 Task: Open Card Card0000000212 in Board Board0000000053 in Workspace WS0000000018 in Trello. Add Member prateek.ku2001@gmail.com to Card Card0000000212 in Board Board0000000053 in Workspace WS0000000018 in Trello. Add Red Label titled Label0000000212 to Card Card0000000212 in Board Board0000000053 in Workspace WS0000000018 in Trello. Add Checklist CL0000000212 to Card Card0000000212 in Board Board0000000053 in Workspace WS0000000018 in Trello. Add Dates with Start Date as Nov 01 2023 and Due Date as Nov 30 2023 to Card Card0000000212 in Board Board0000000053 in Workspace WS0000000018 in Trello
Action: Mouse moved to (343, 591)
Screenshot: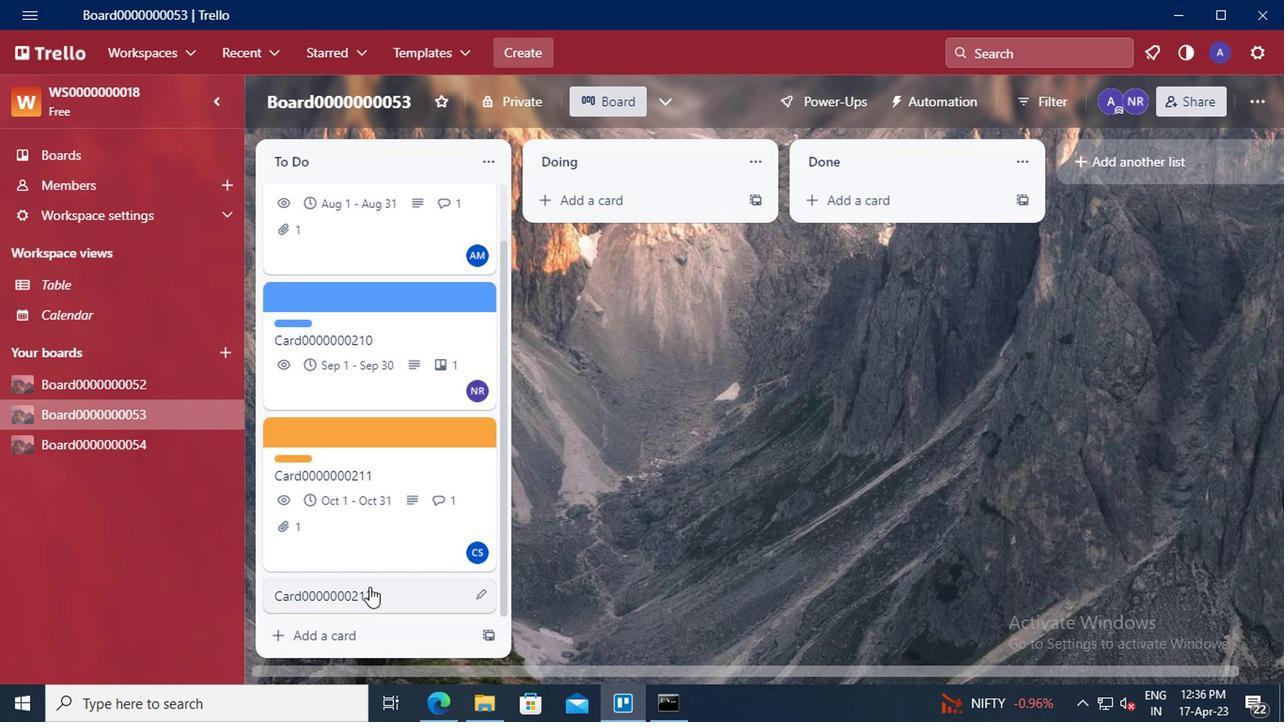 
Action: Mouse pressed left at (343, 591)
Screenshot: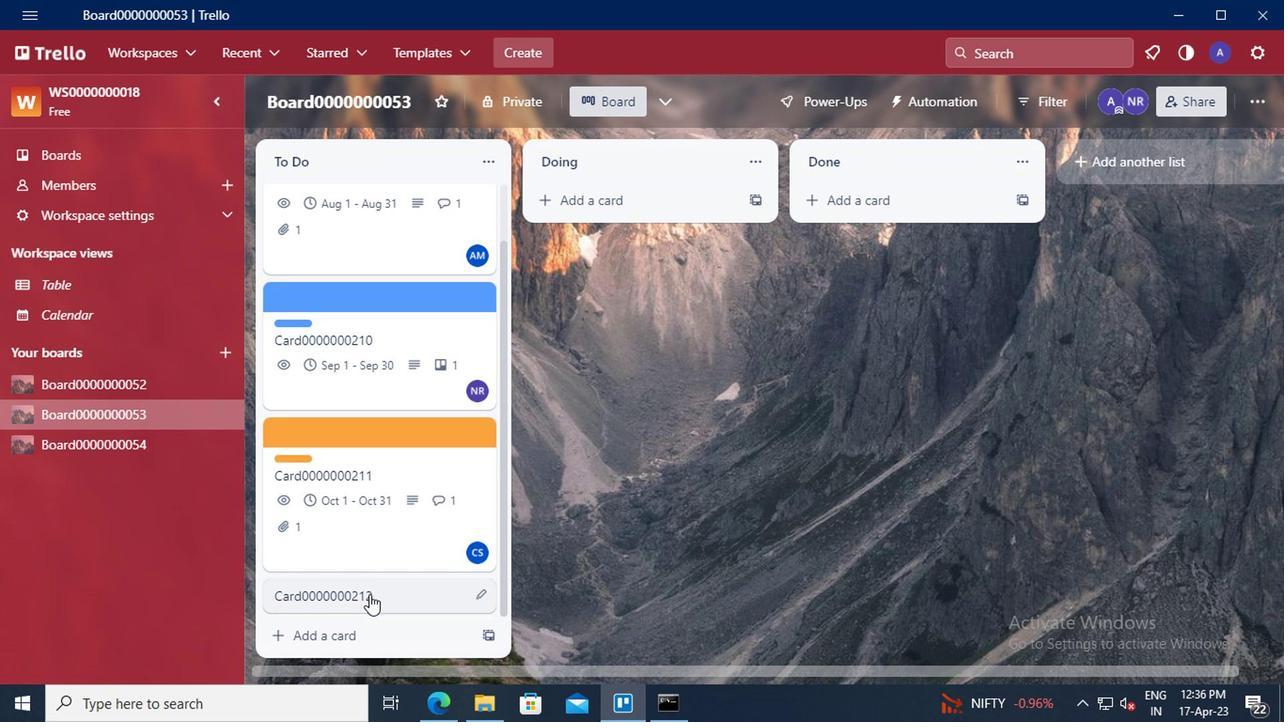 
Action: Mouse moved to (879, 238)
Screenshot: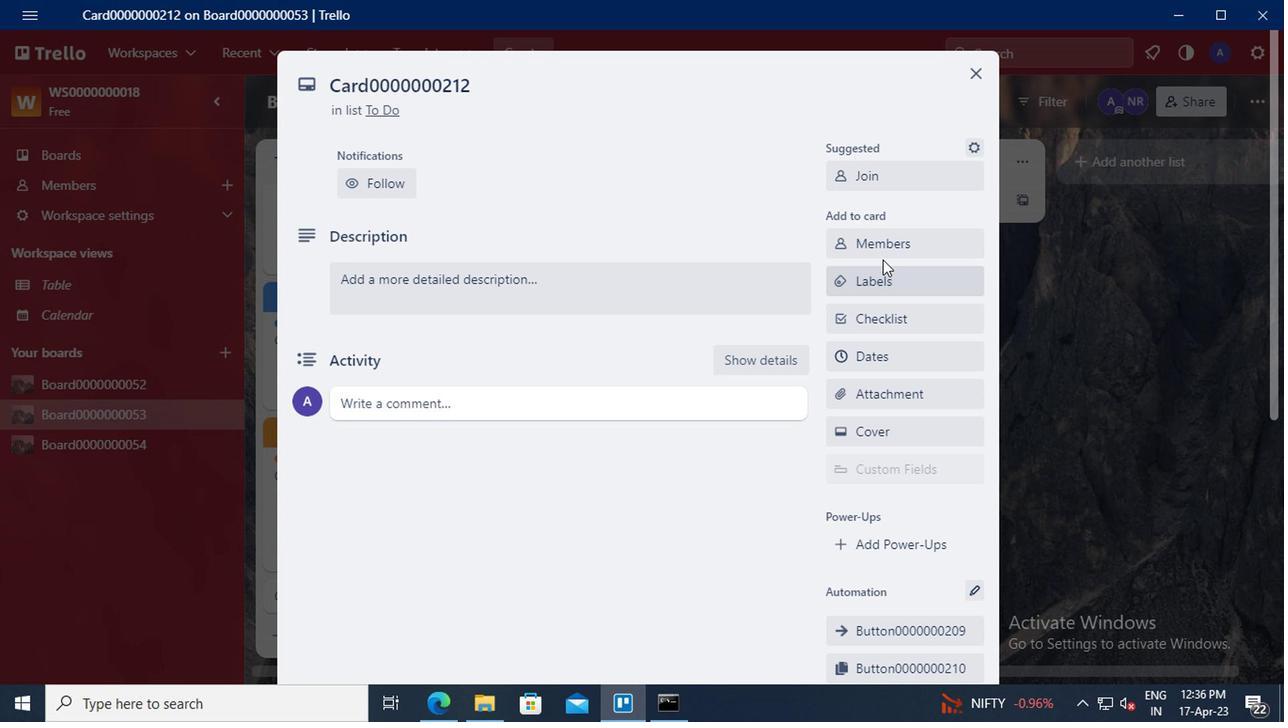 
Action: Mouse pressed left at (879, 238)
Screenshot: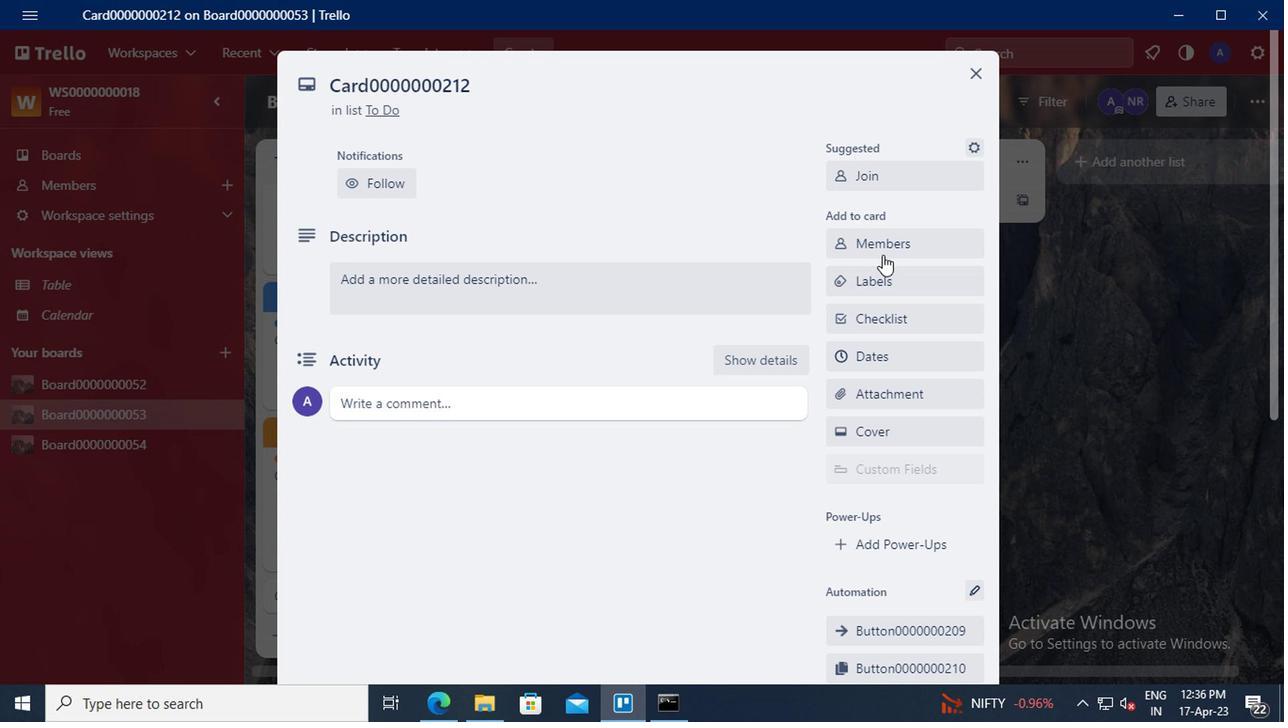 
Action: Mouse moved to (900, 327)
Screenshot: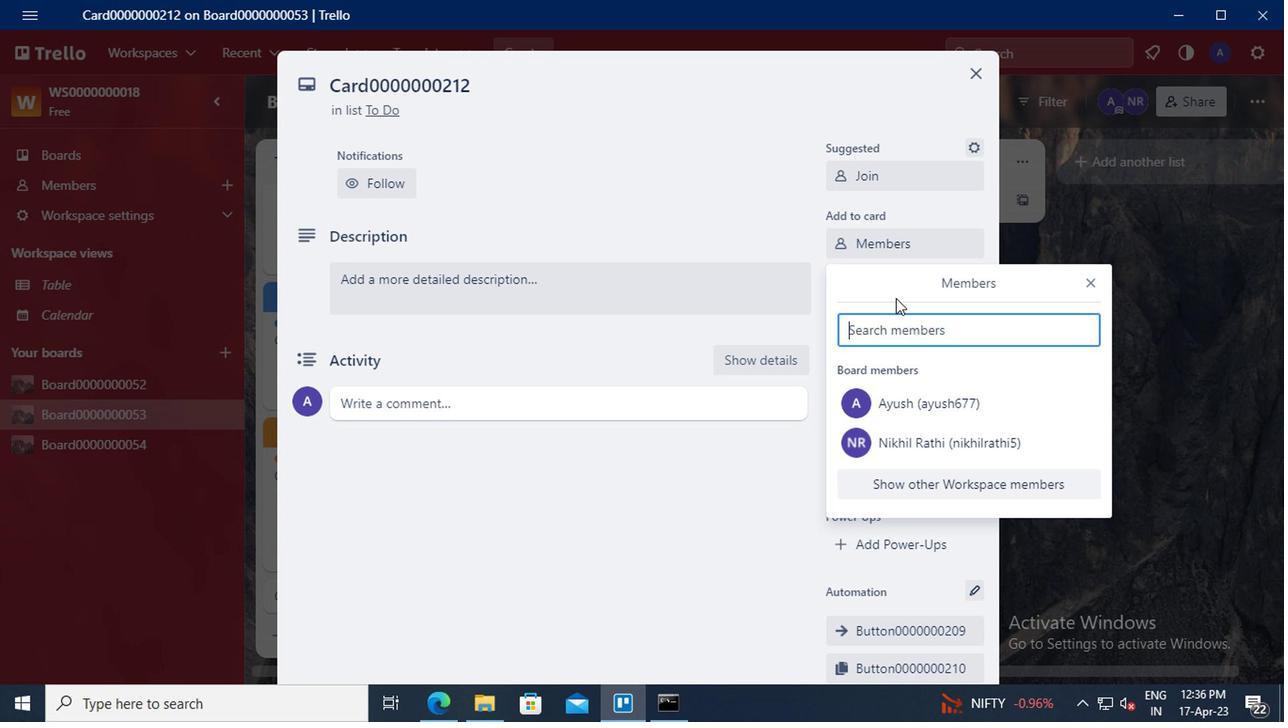 
Action: Mouse pressed left at (900, 327)
Screenshot: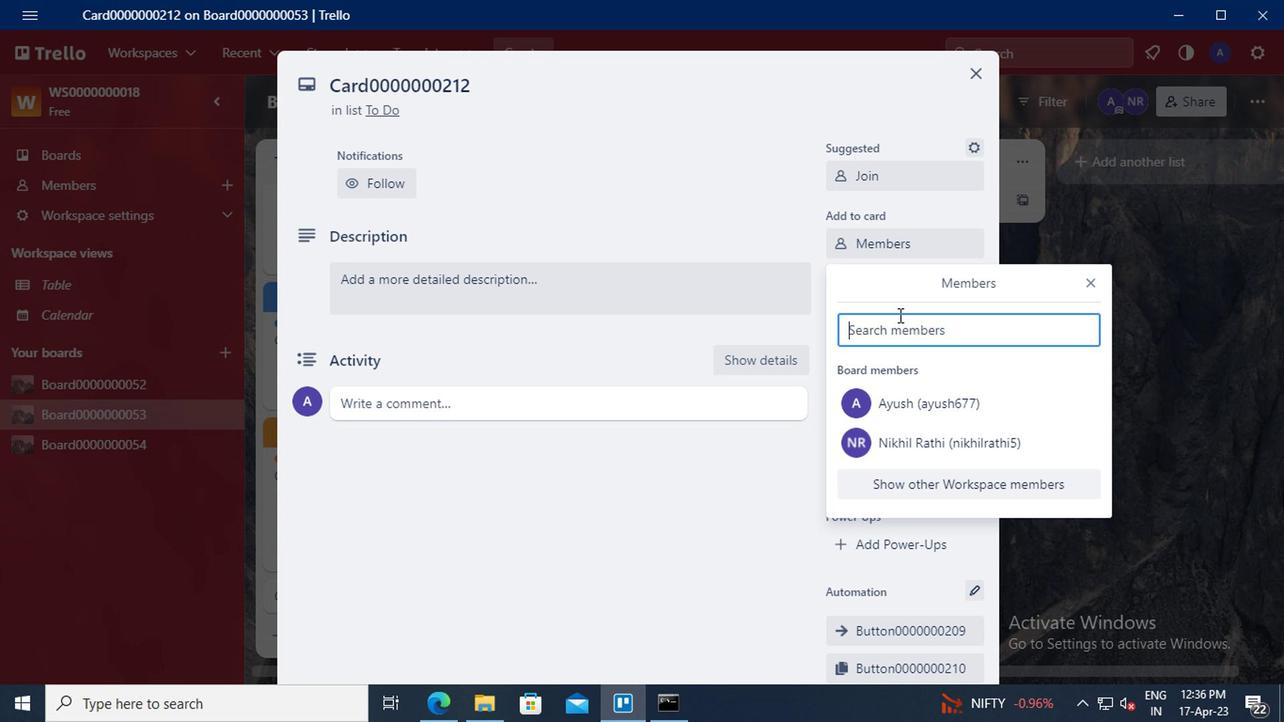 
Action: Key pressed prateek.ku2001<Key.shift>@GMAIL.COM
Screenshot: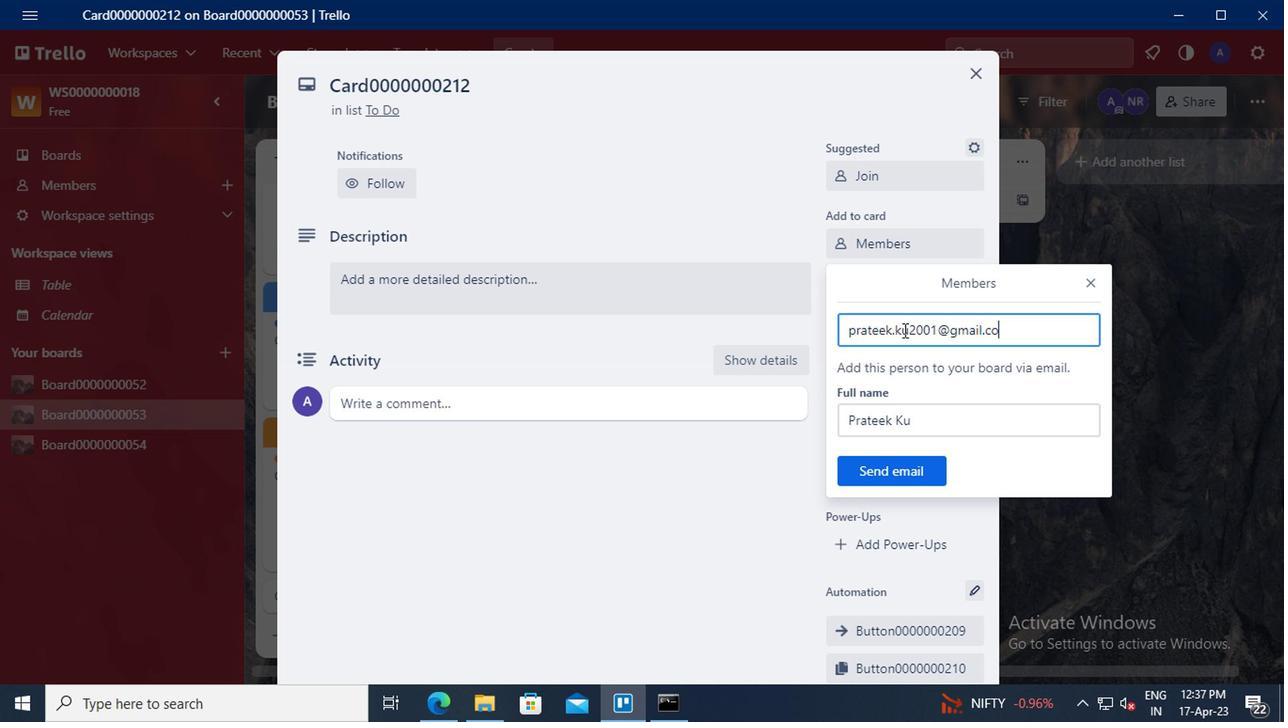 
Action: Mouse moved to (912, 463)
Screenshot: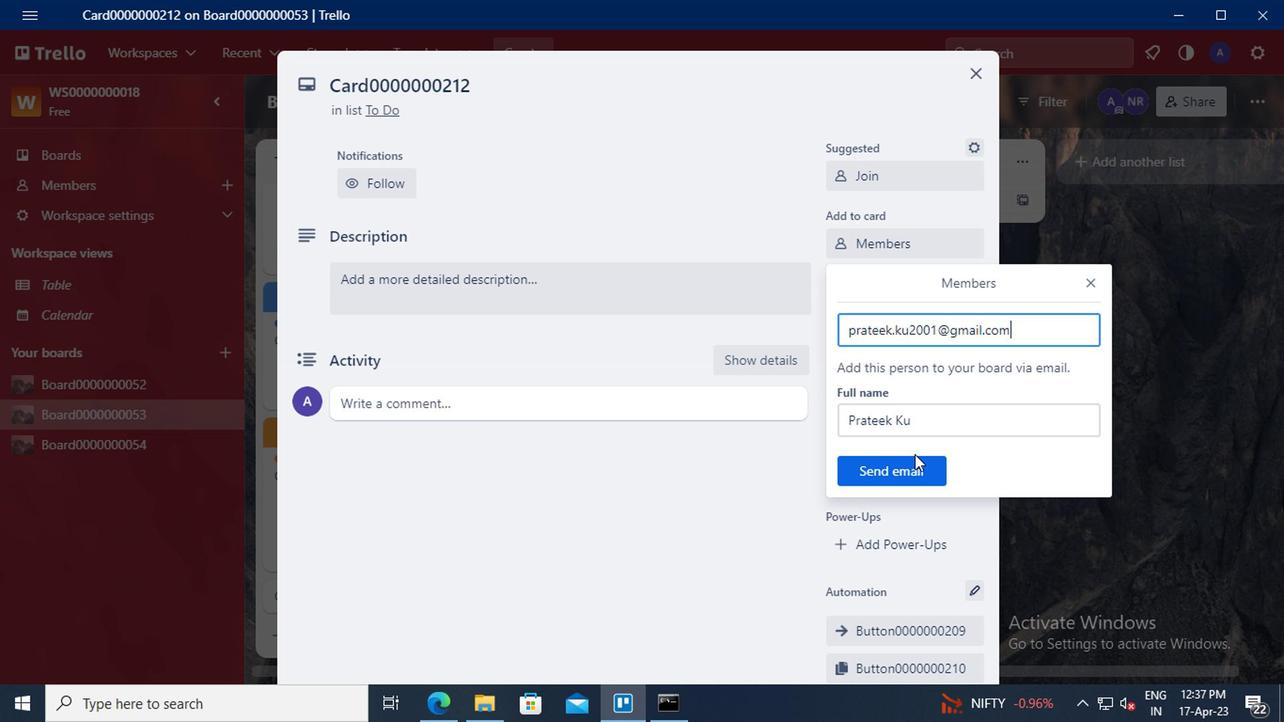 
Action: Mouse pressed left at (912, 463)
Screenshot: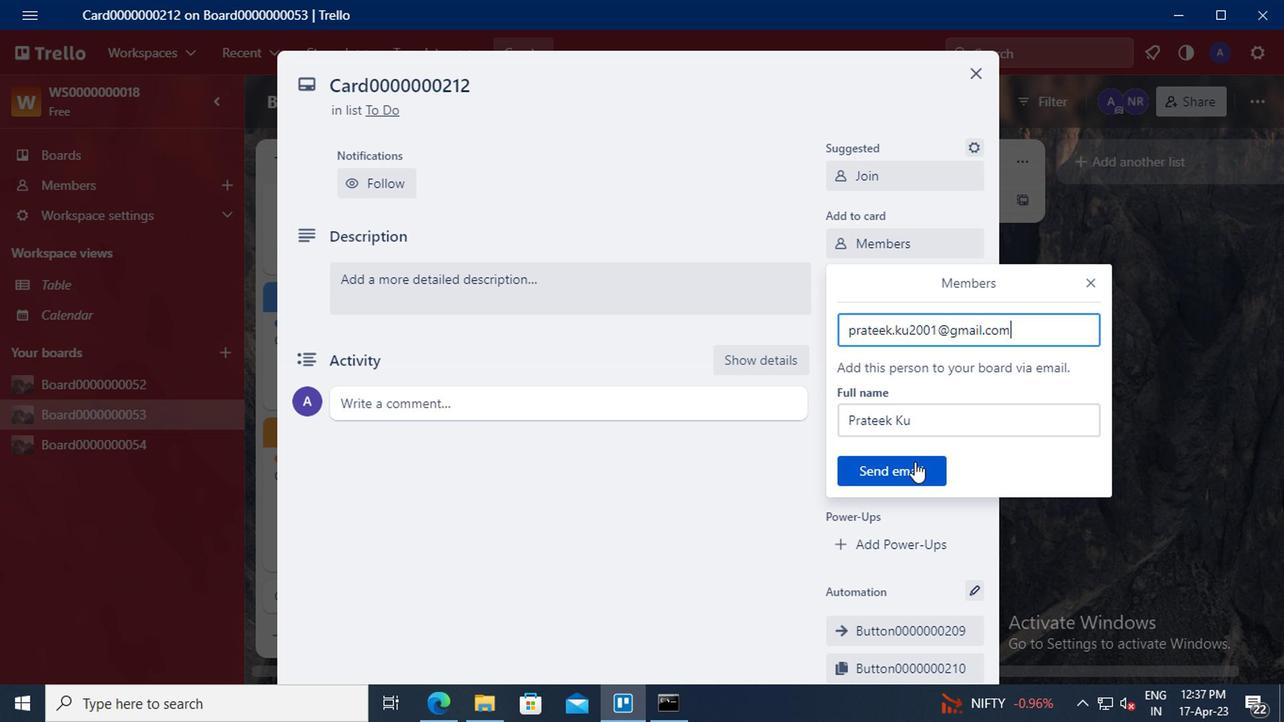 
Action: Mouse moved to (904, 282)
Screenshot: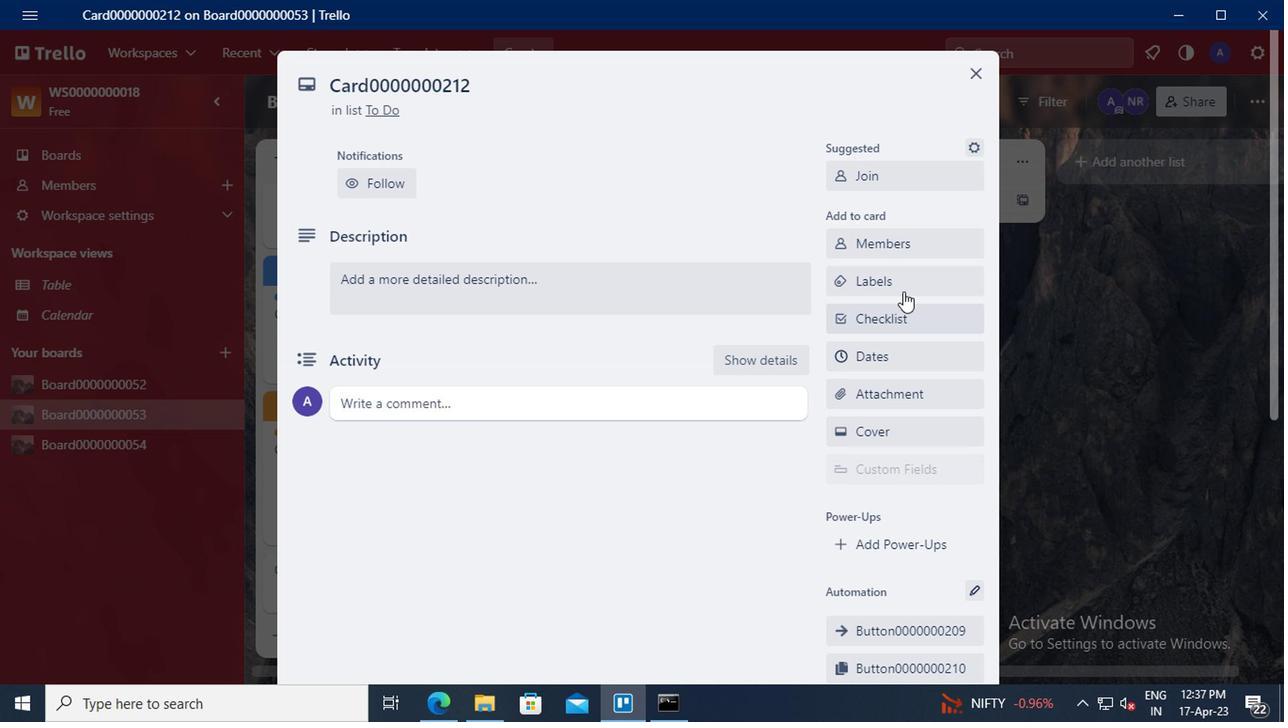 
Action: Mouse pressed left at (904, 282)
Screenshot: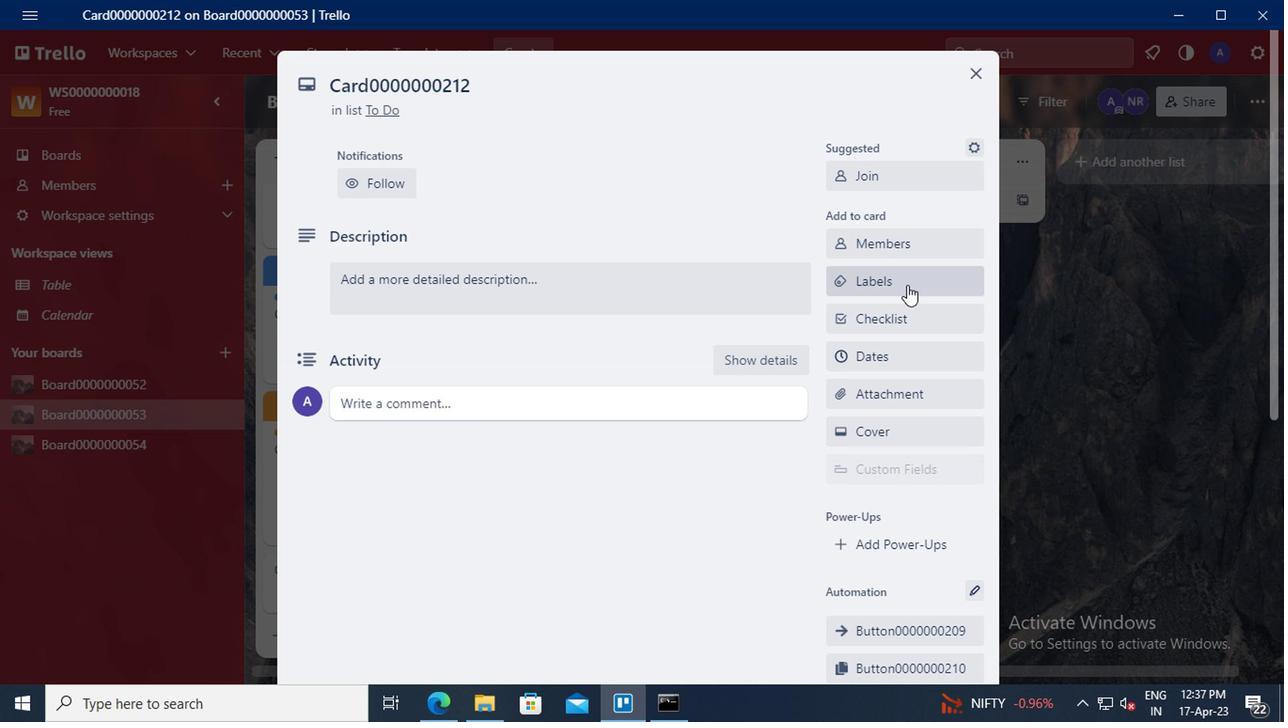 
Action: Mouse moved to (951, 525)
Screenshot: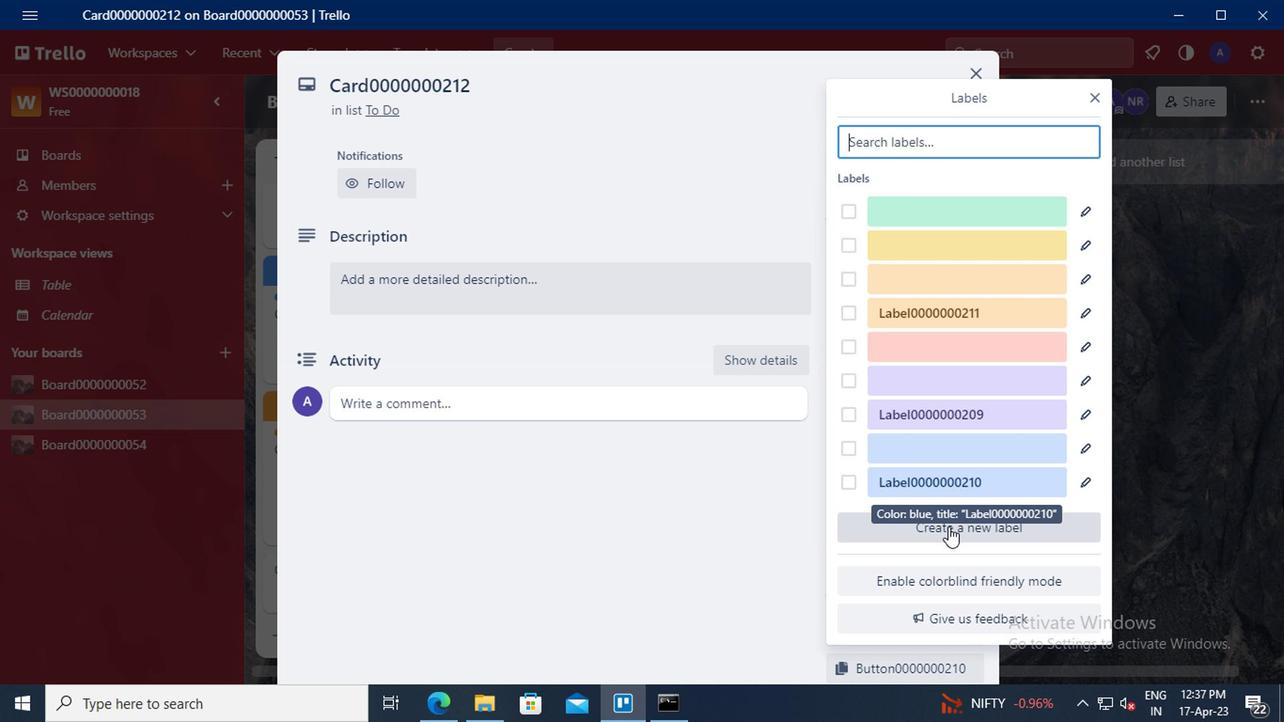 
Action: Mouse pressed left at (951, 525)
Screenshot: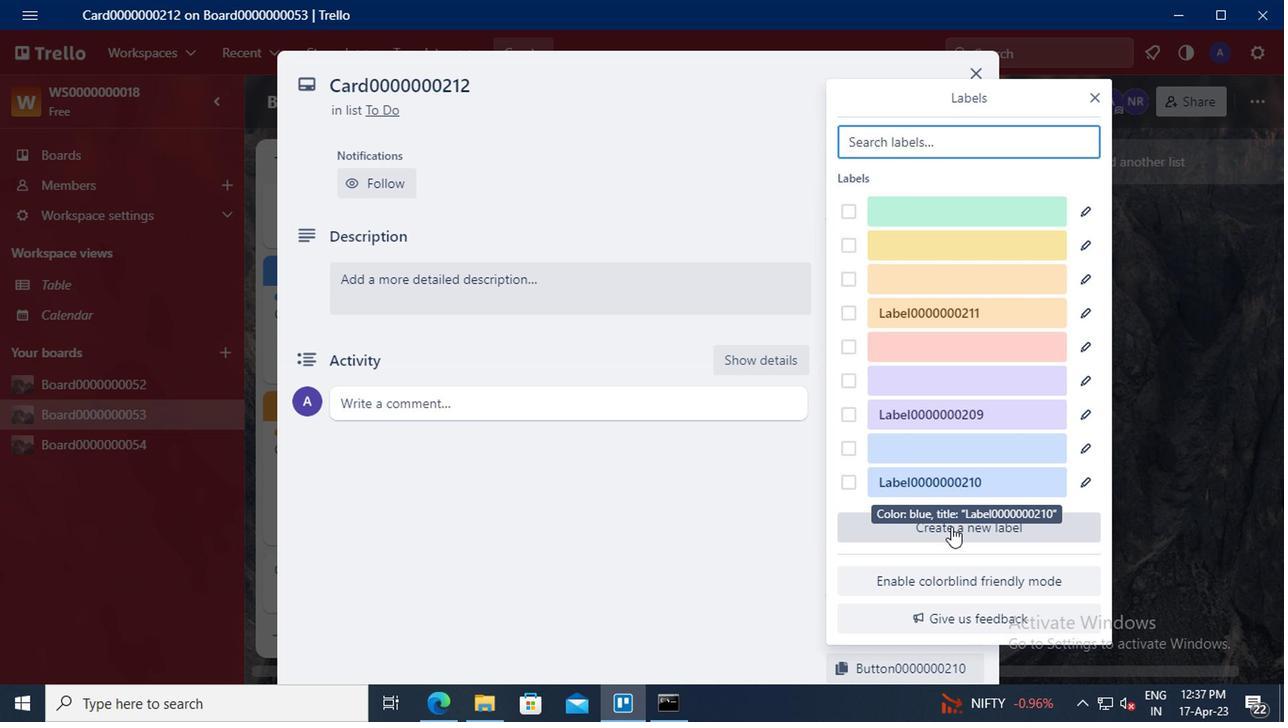 
Action: Mouse moved to (885, 272)
Screenshot: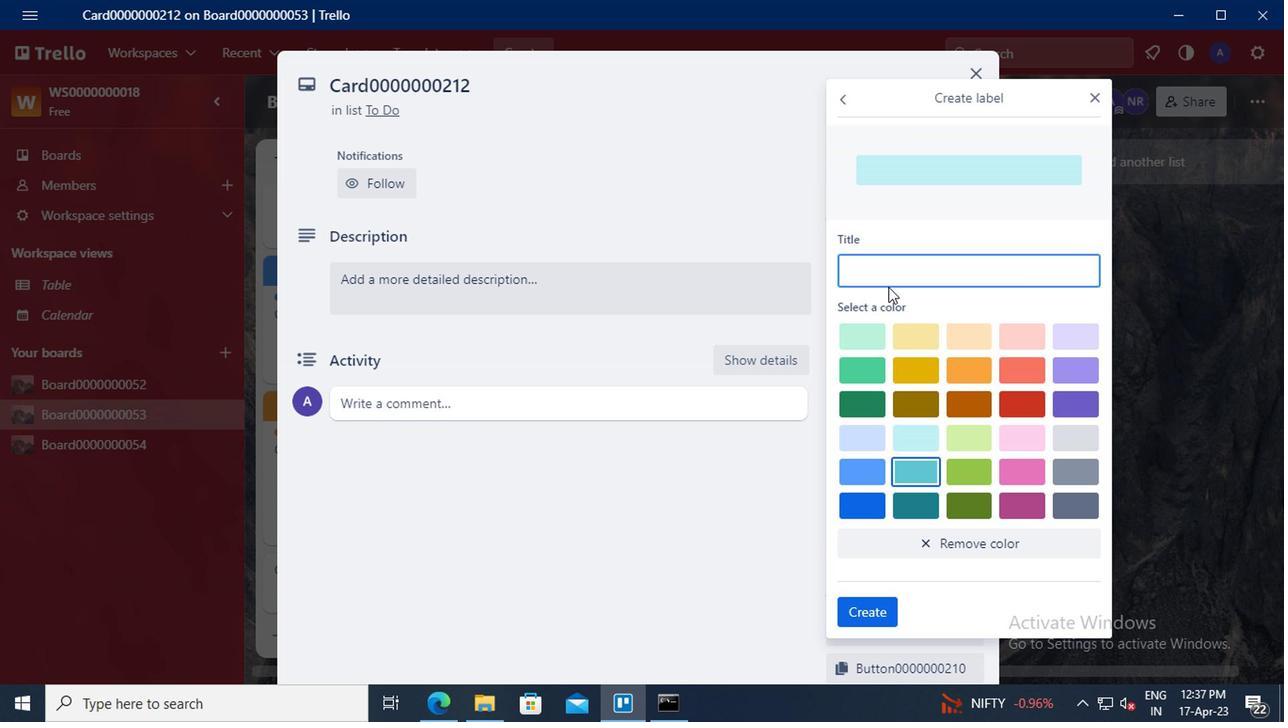 
Action: Mouse pressed left at (885, 272)
Screenshot: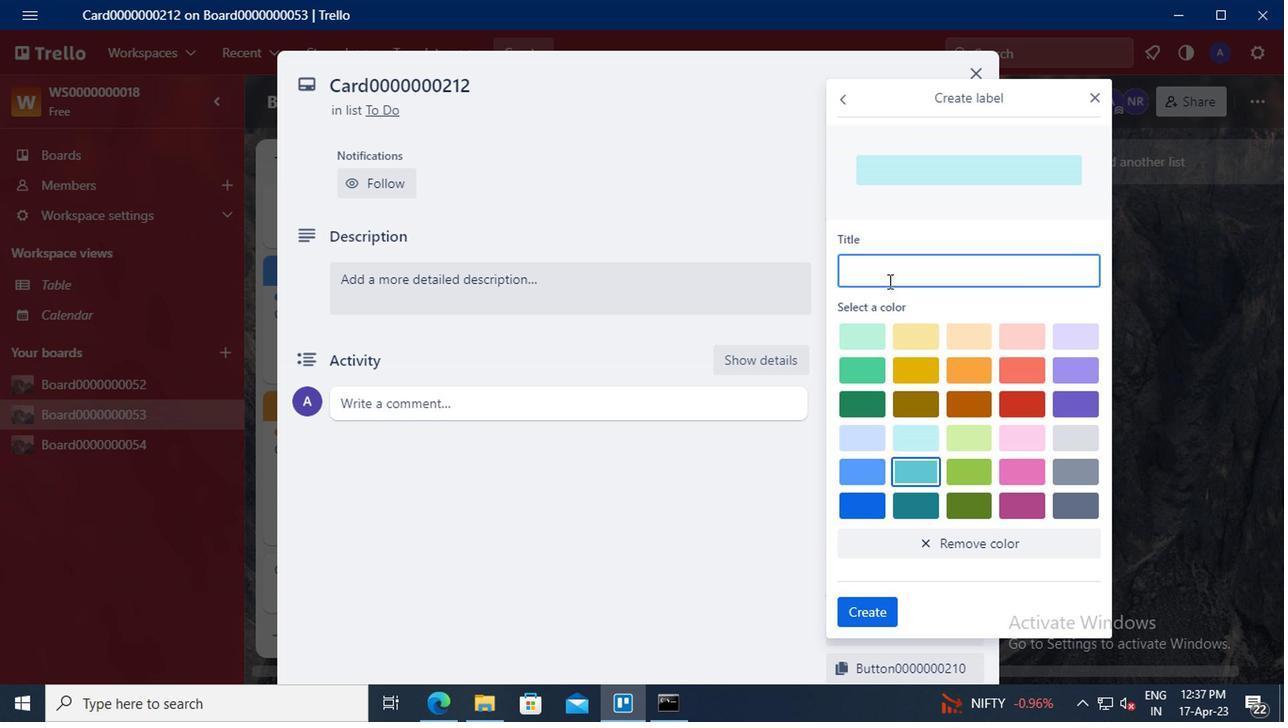 
Action: Key pressed <Key.shift>LABEL0000000212
Screenshot: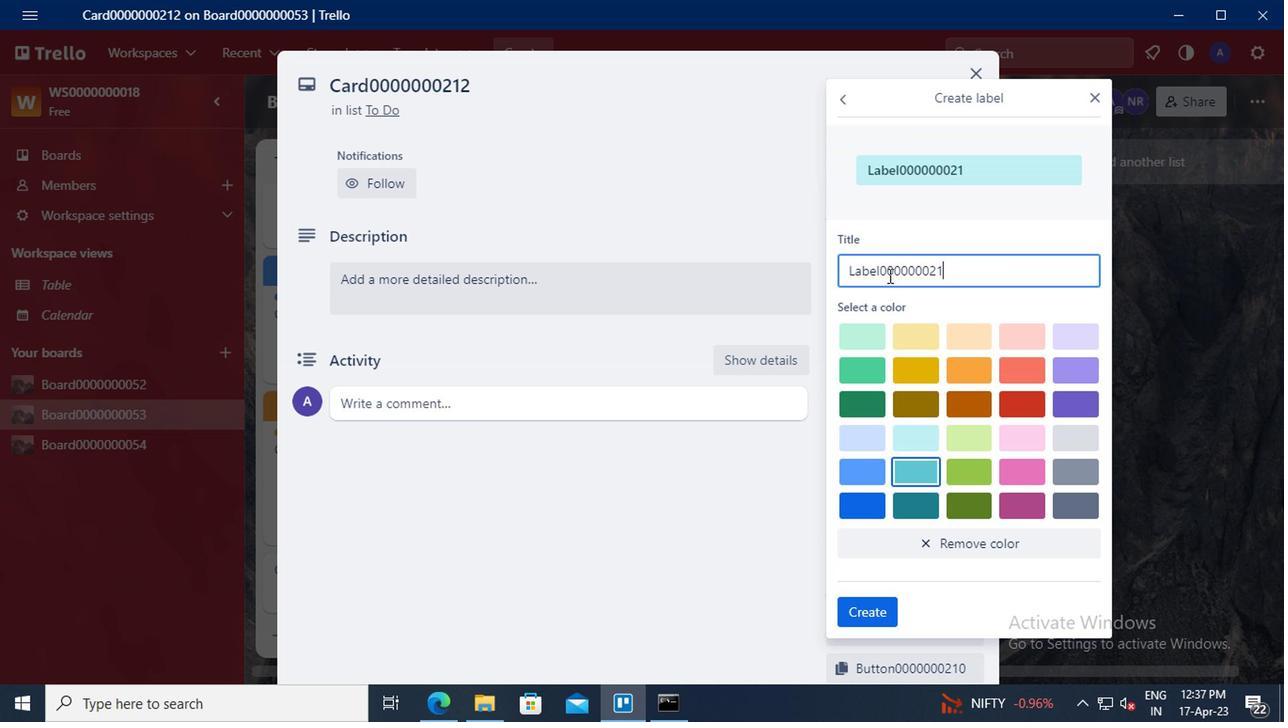 
Action: Mouse moved to (1011, 368)
Screenshot: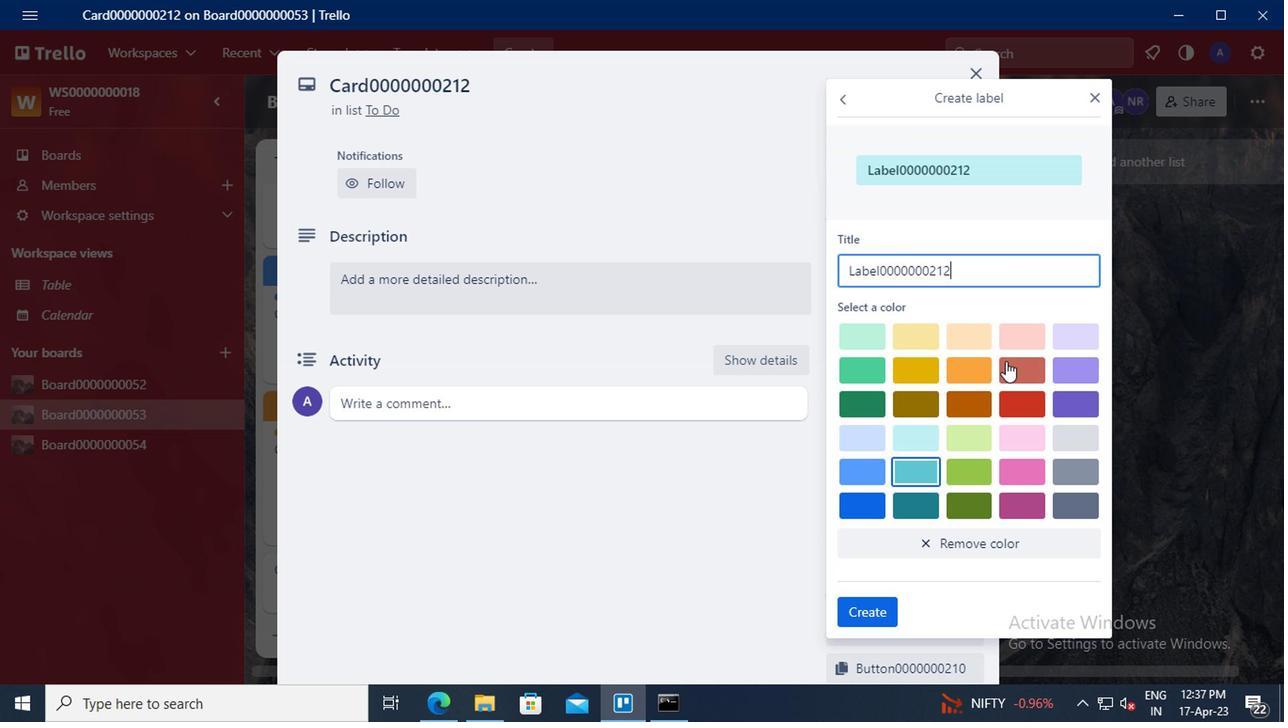 
Action: Mouse pressed left at (1011, 368)
Screenshot: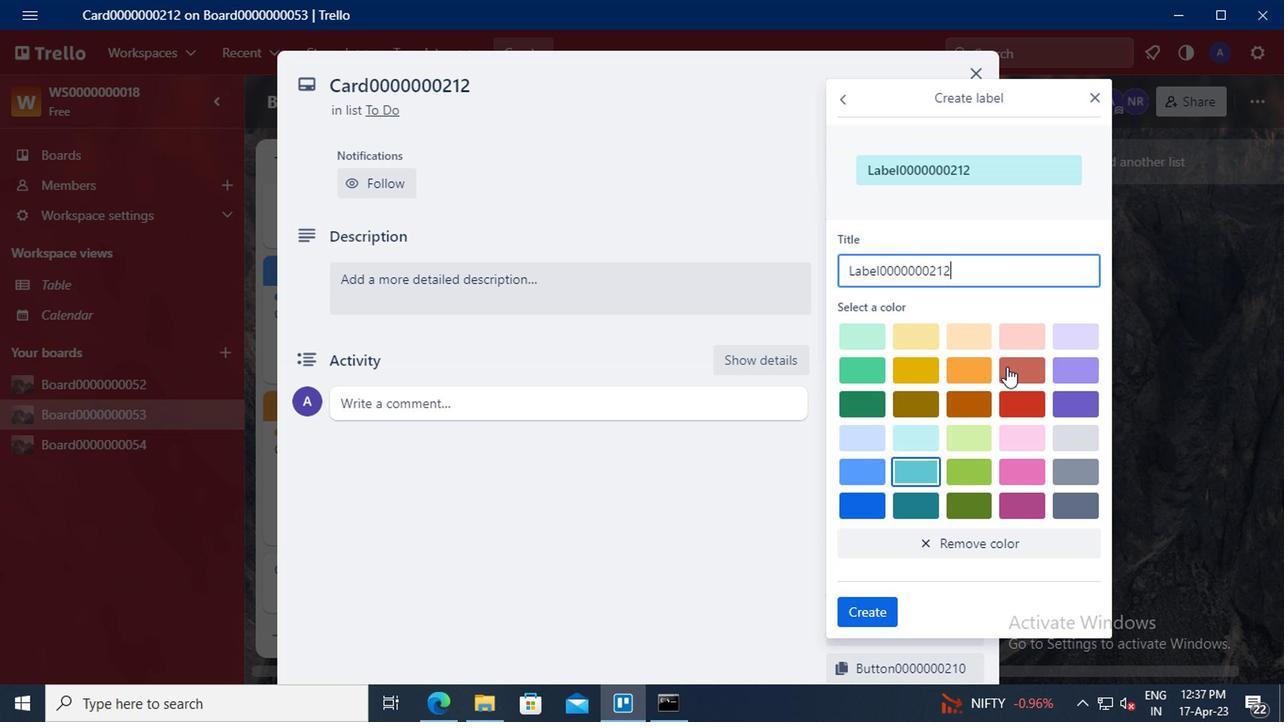
Action: Mouse moved to (874, 604)
Screenshot: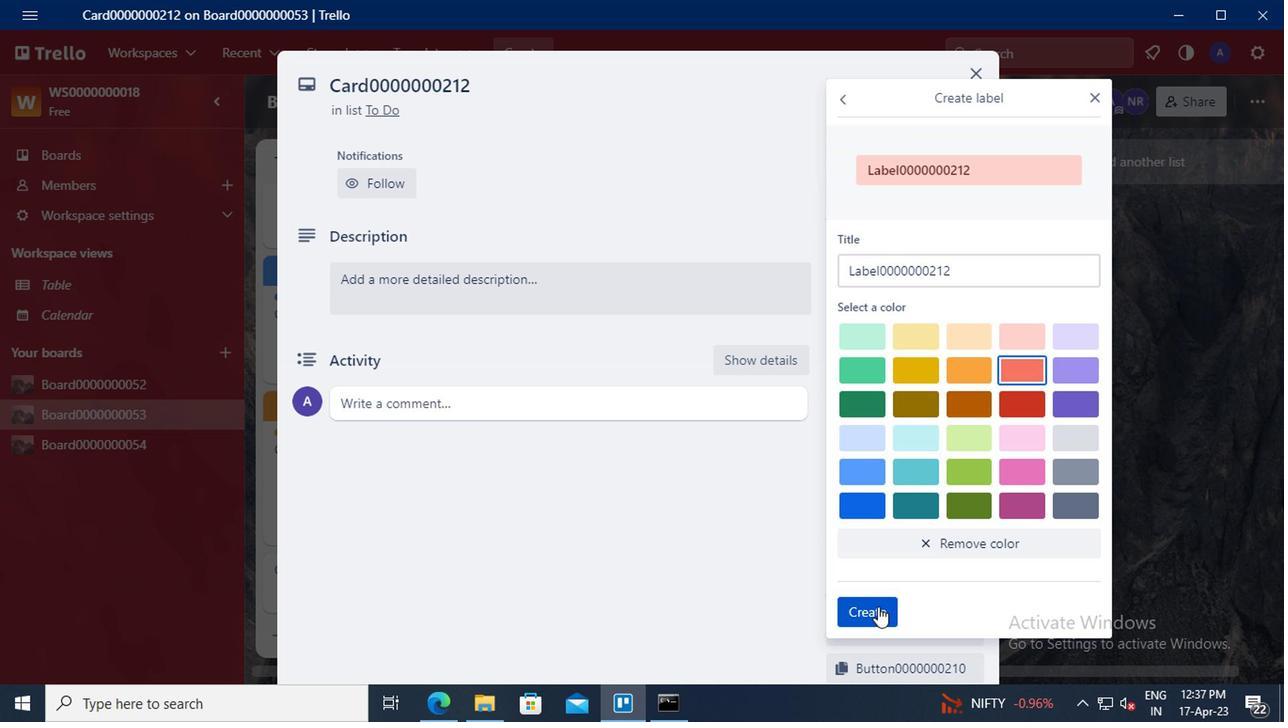 
Action: Mouse pressed left at (874, 604)
Screenshot: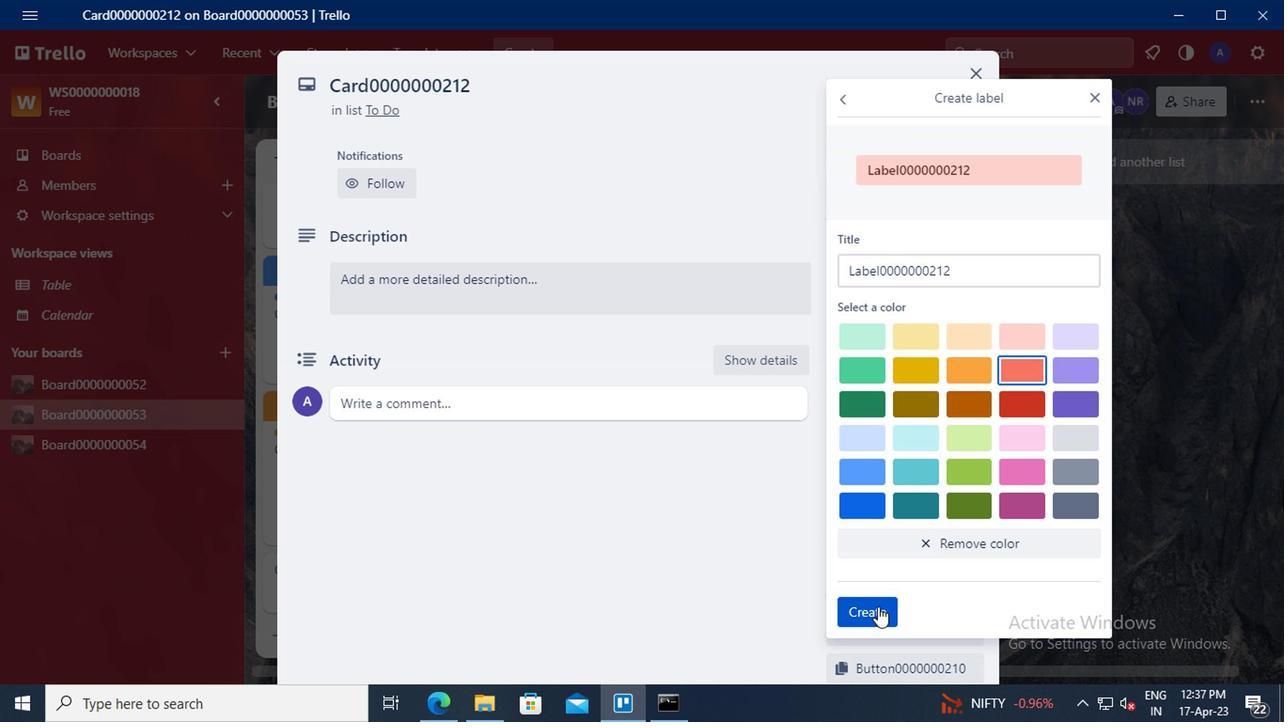 
Action: Mouse moved to (1097, 93)
Screenshot: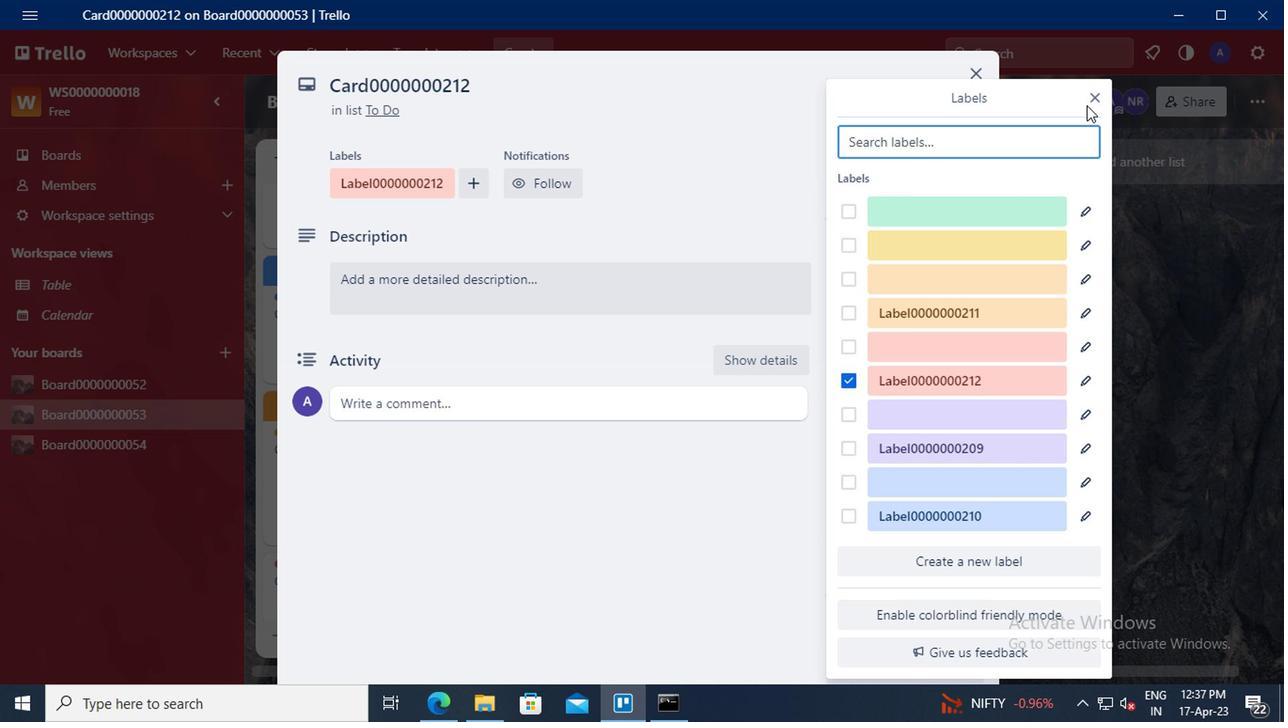 
Action: Mouse pressed left at (1097, 93)
Screenshot: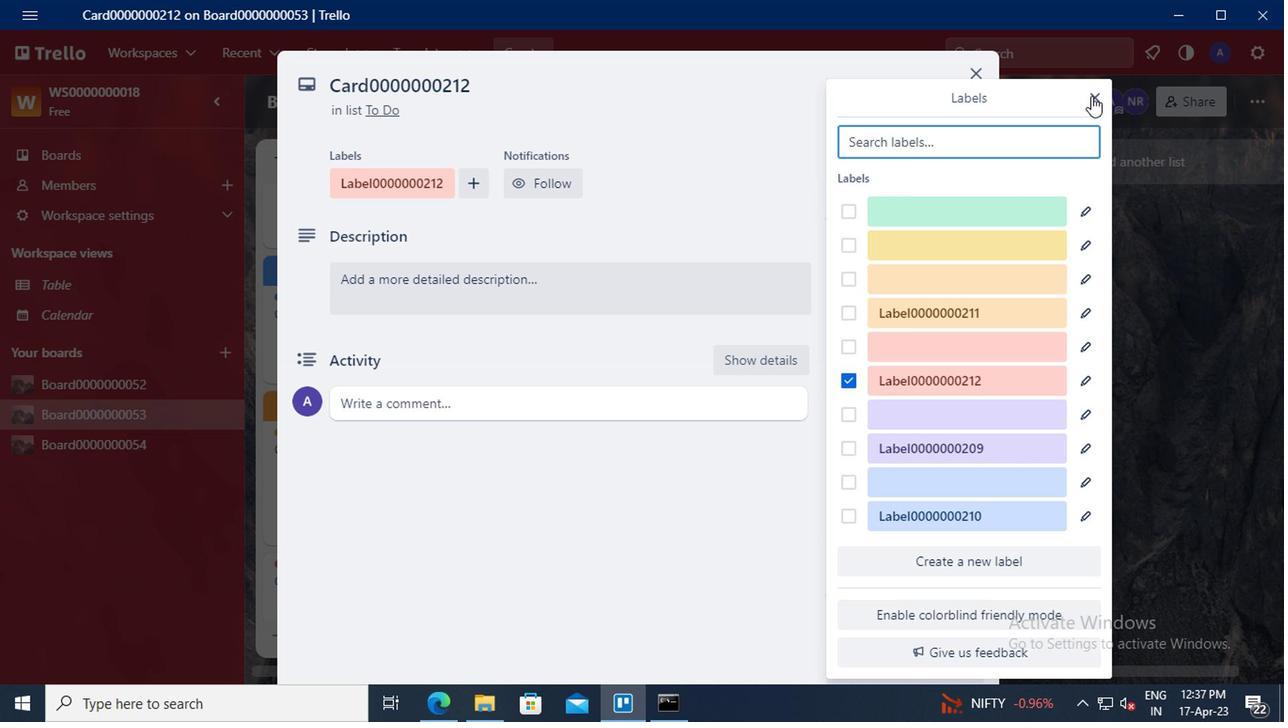 
Action: Mouse moved to (928, 309)
Screenshot: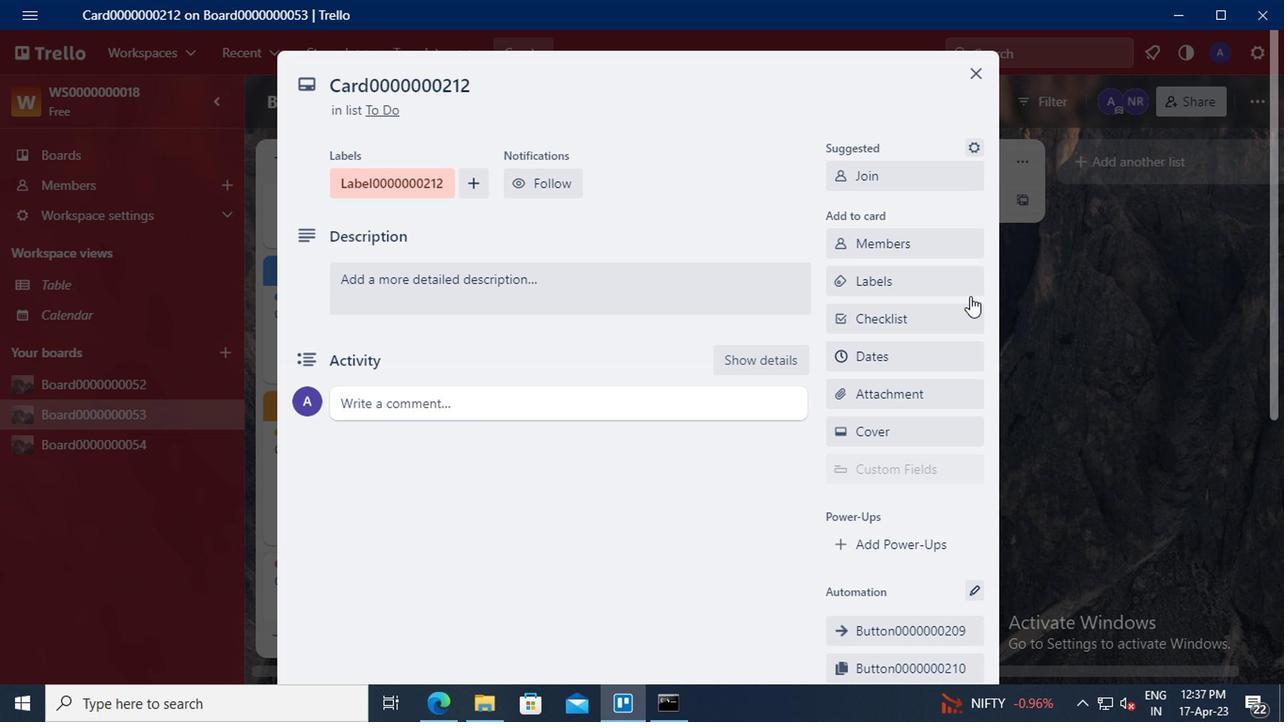 
Action: Mouse pressed left at (928, 309)
Screenshot: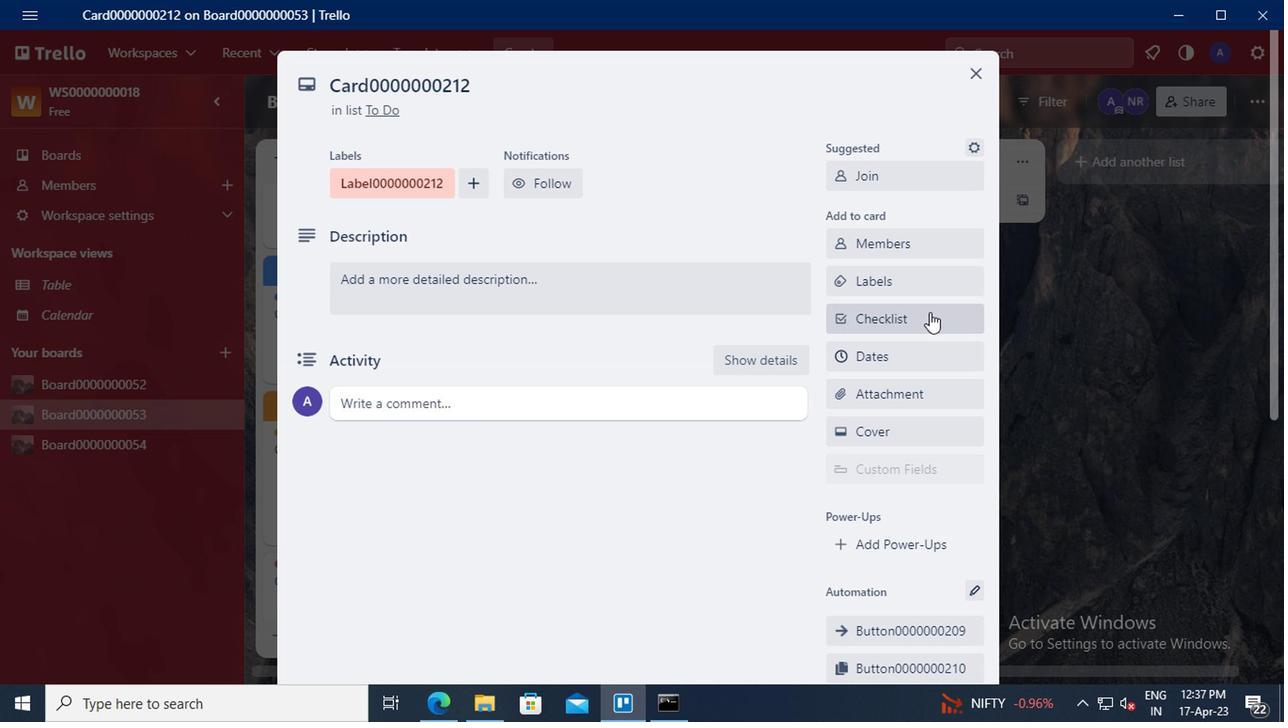 
Action: Key pressed <Key.delete><Key.shift>CL0000000212
Screenshot: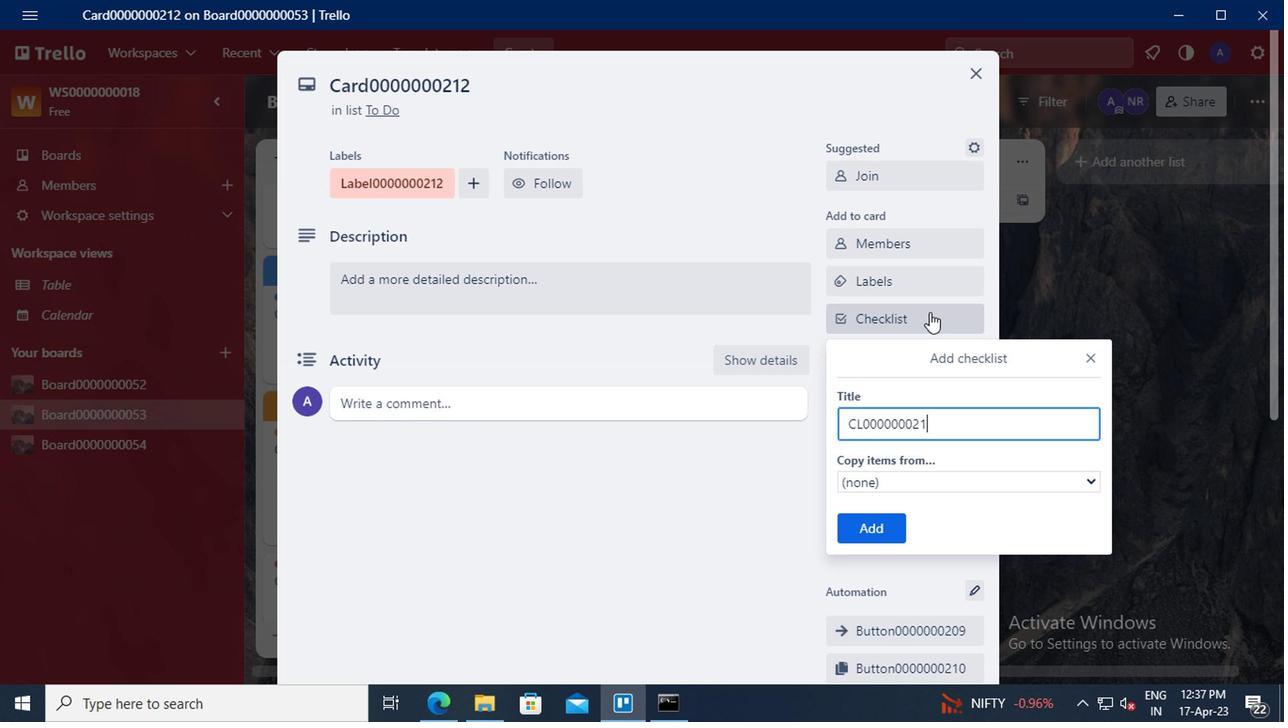 
Action: Mouse moved to (887, 515)
Screenshot: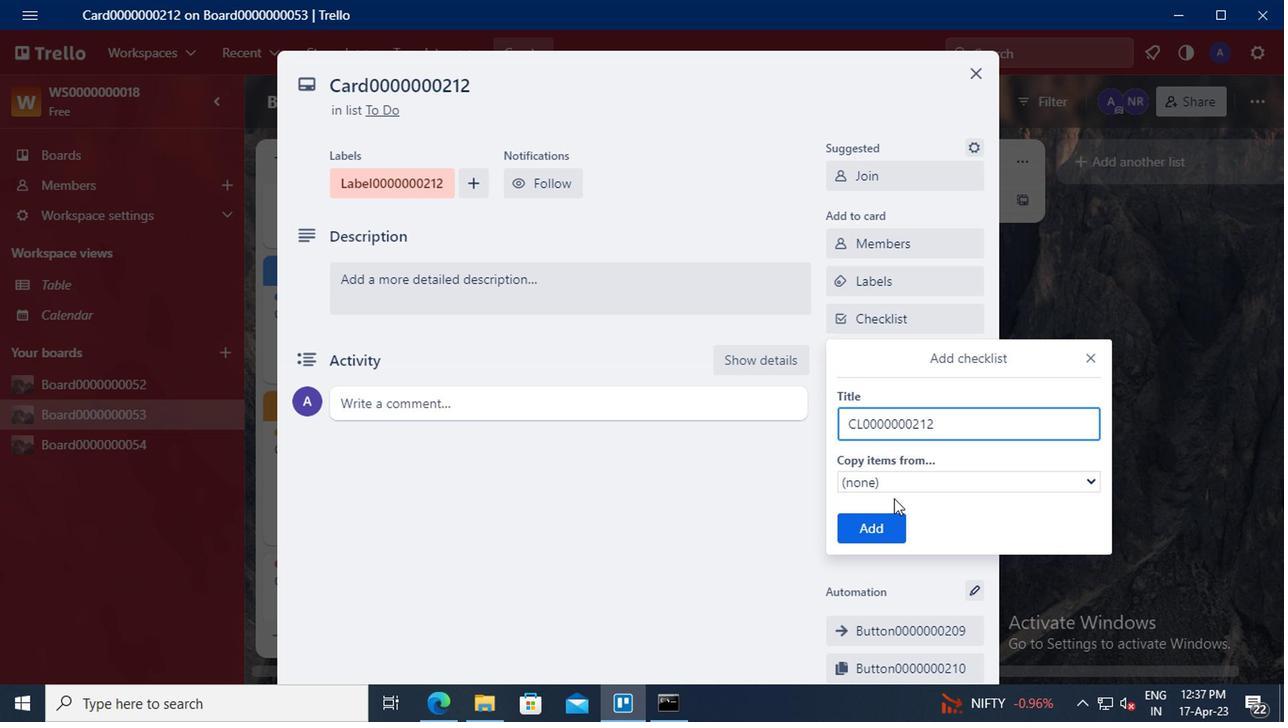 
Action: Mouse pressed left at (887, 515)
Screenshot: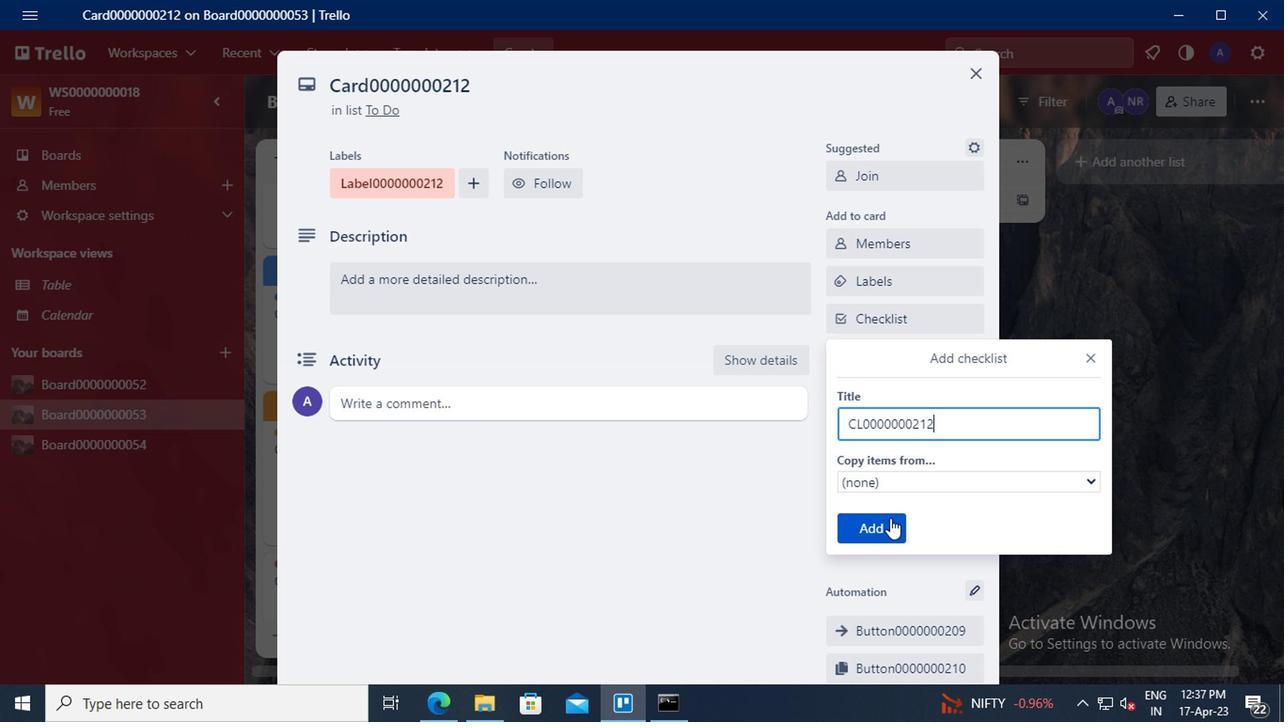 
Action: Mouse moved to (897, 357)
Screenshot: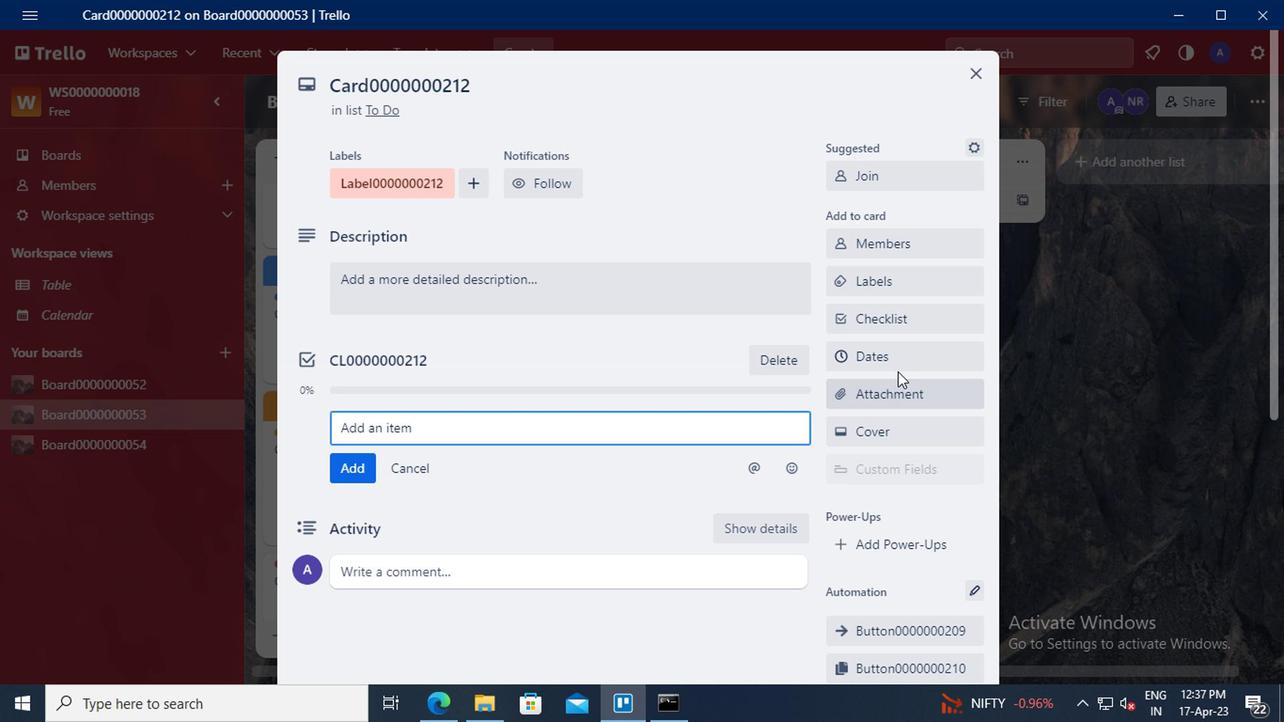 
Action: Mouse pressed left at (897, 357)
Screenshot: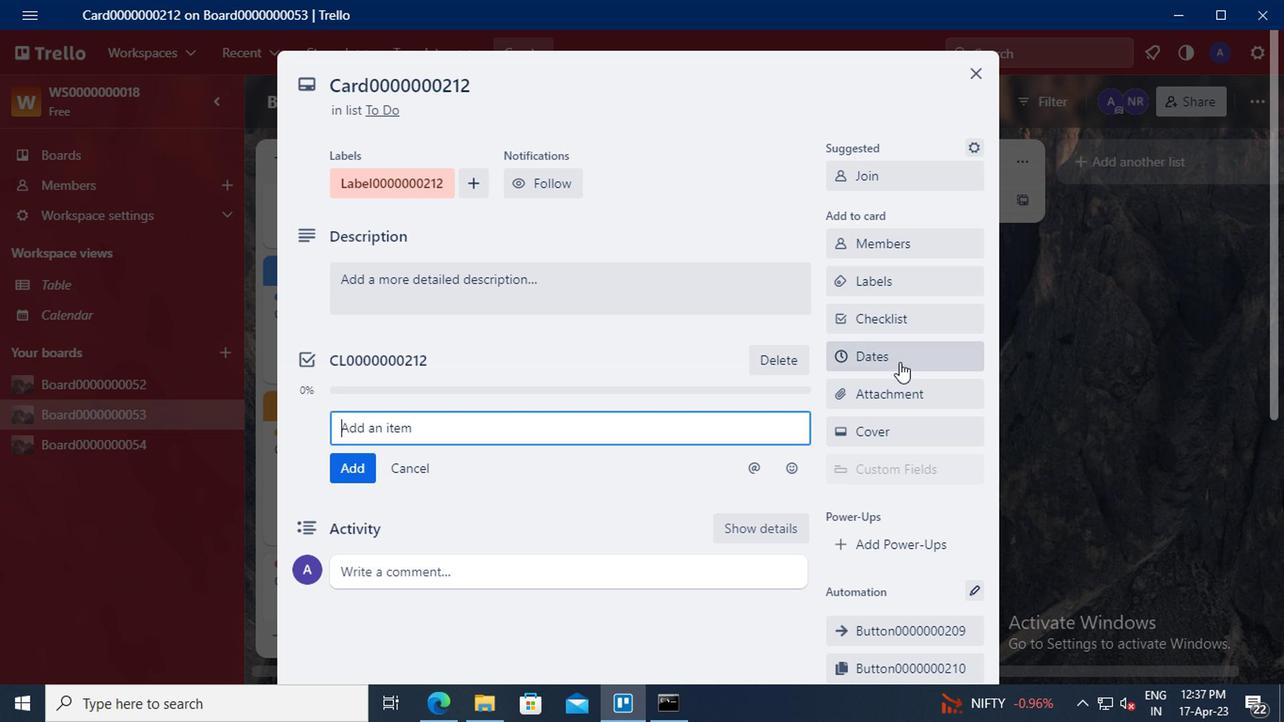 
Action: Mouse moved to (841, 433)
Screenshot: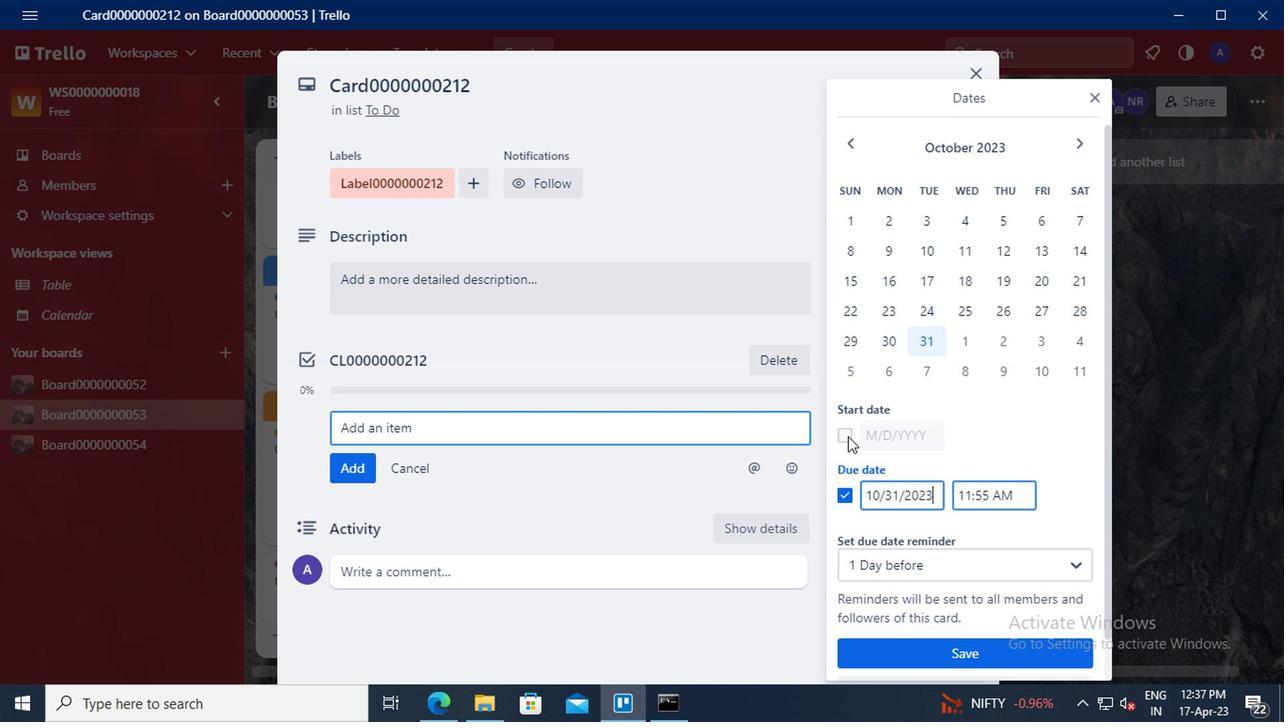 
Action: Mouse pressed left at (841, 433)
Screenshot: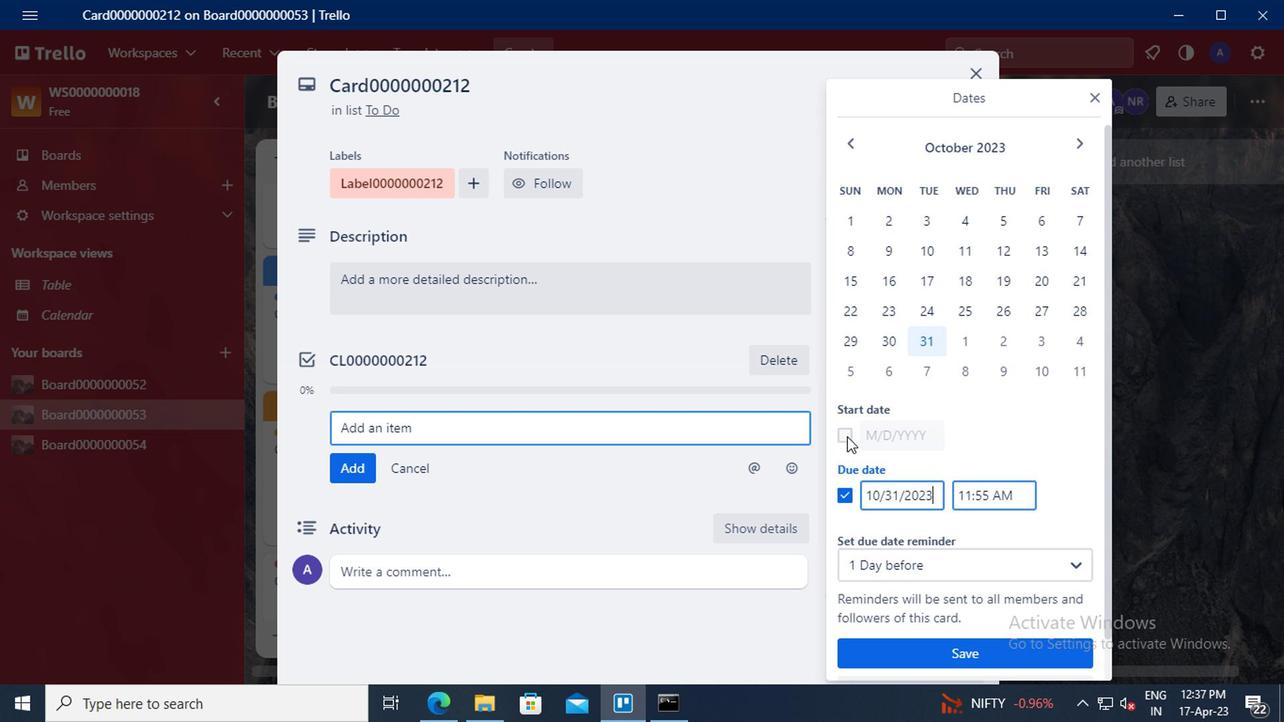 
Action: Mouse moved to (895, 428)
Screenshot: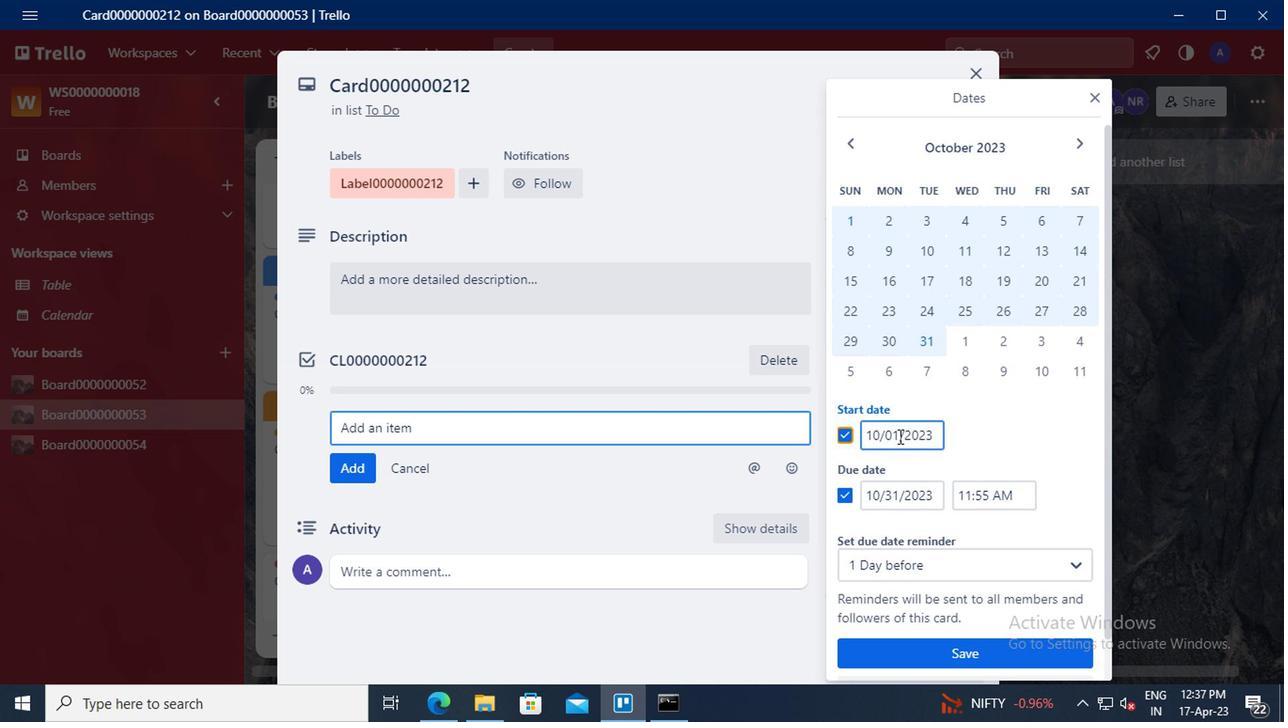 
Action: Mouse pressed left at (895, 428)
Screenshot: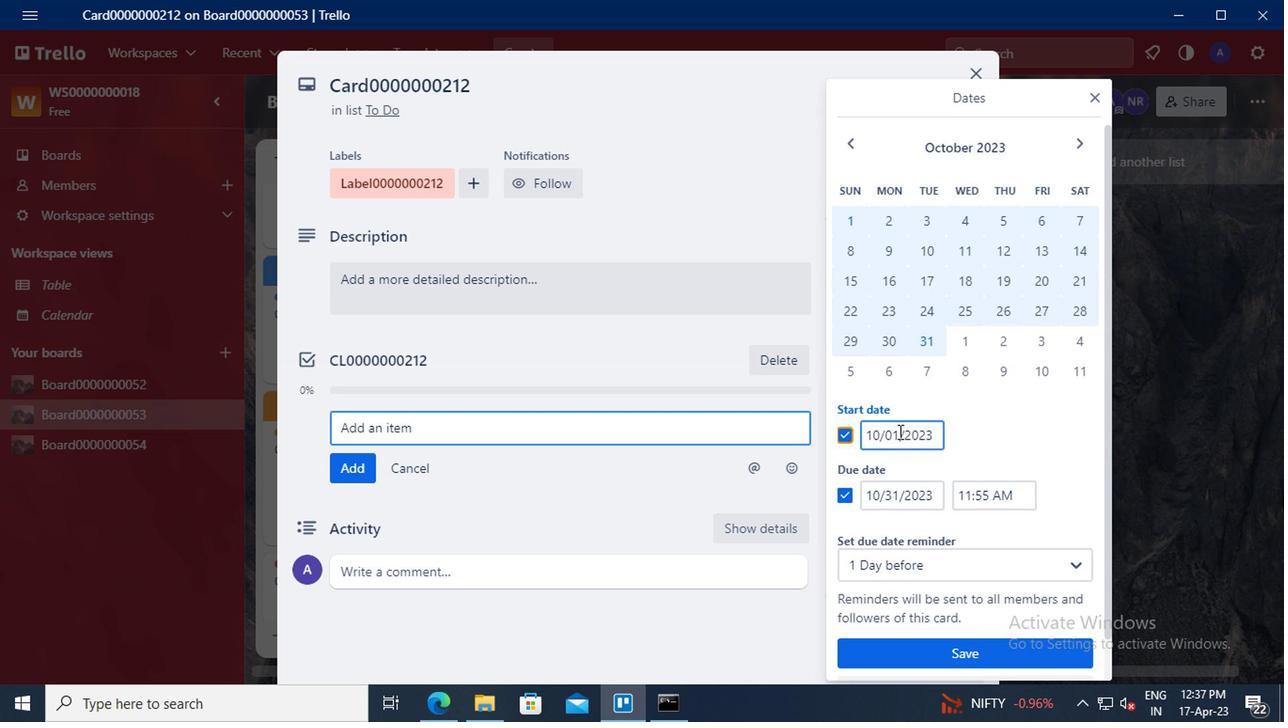 
Action: Mouse moved to (911, 408)
Screenshot: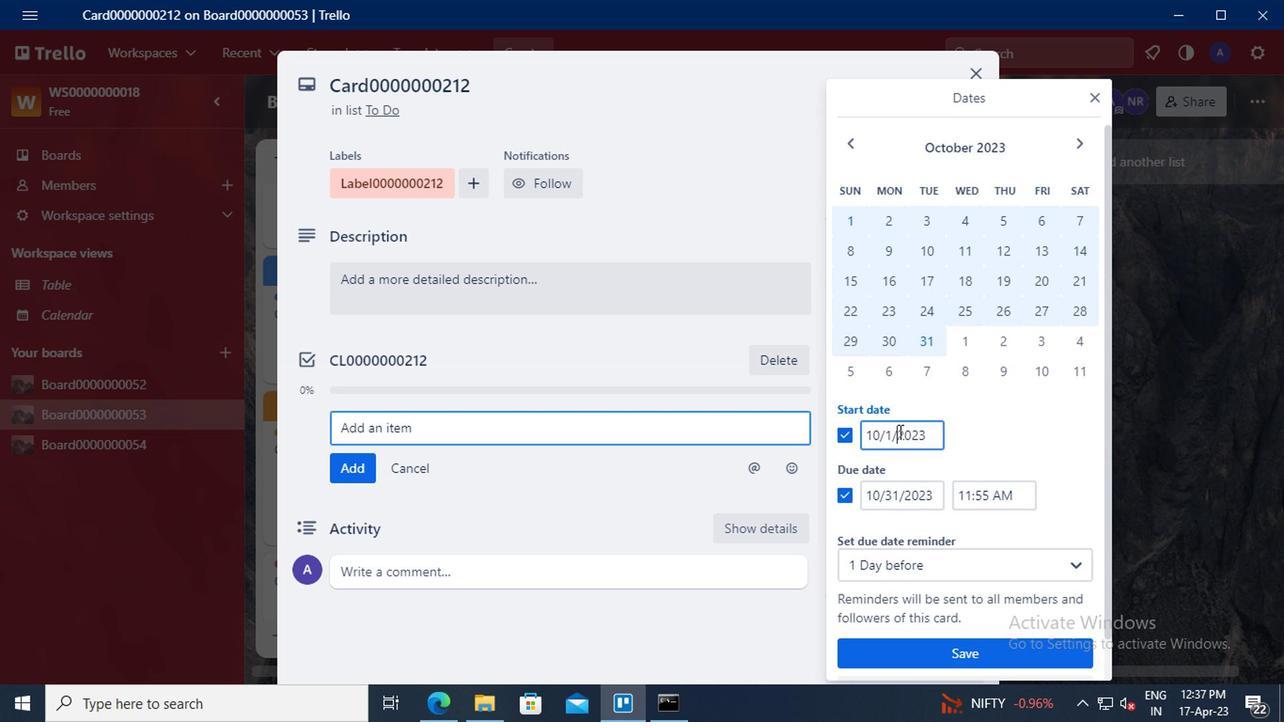 
Action: Key pressed <Key.left><Key.backspace>1<Key.left><Key.left><Key.backspace><Key.backspace>11
Screenshot: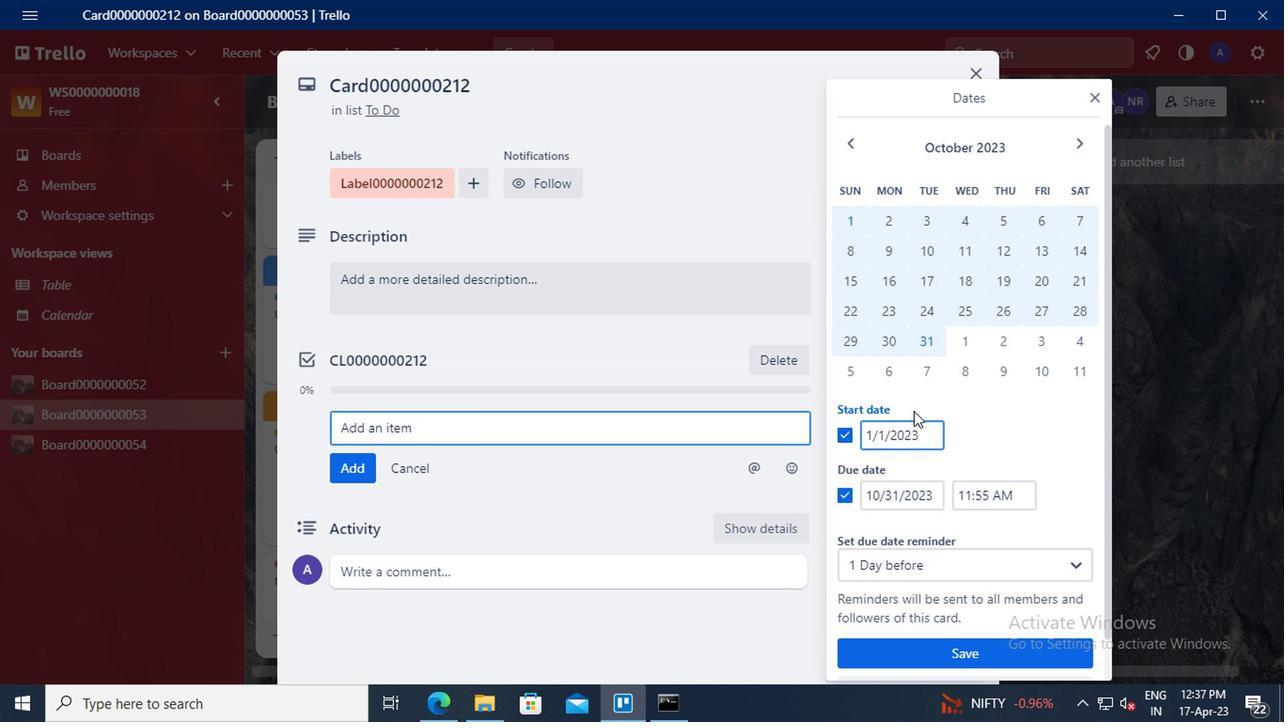 
Action: Mouse moved to (896, 489)
Screenshot: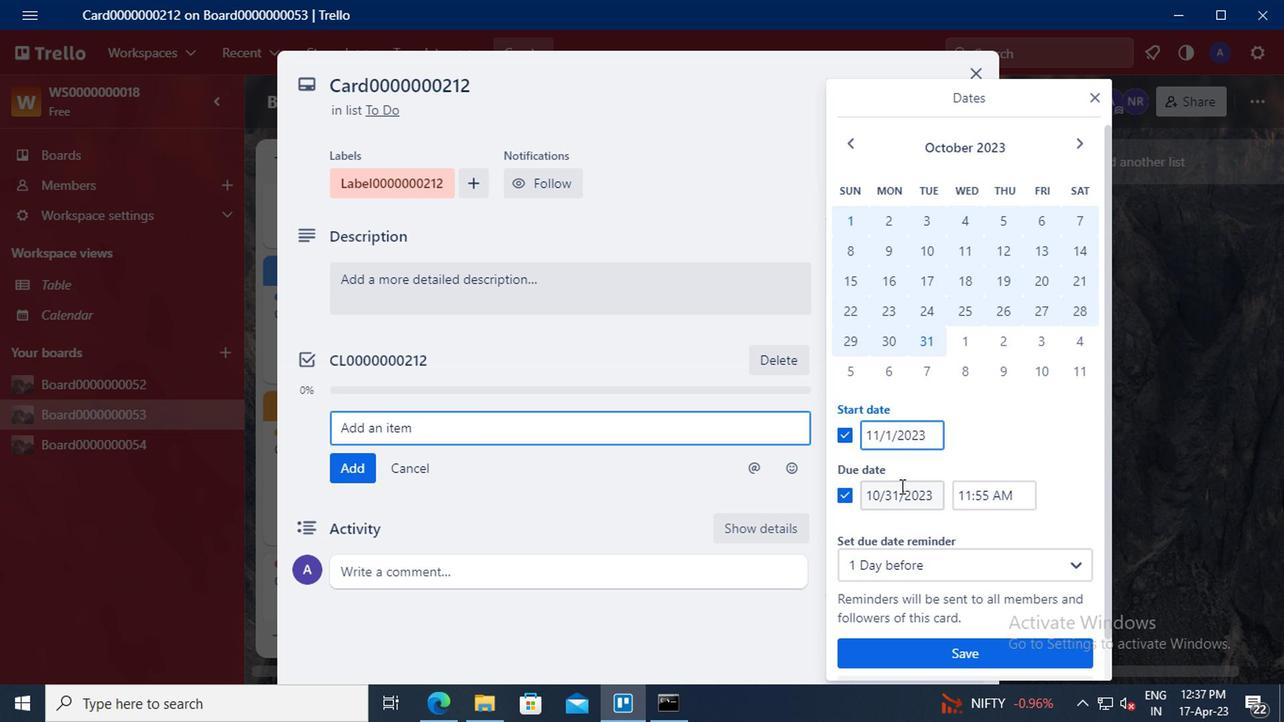 
Action: Mouse pressed left at (896, 489)
Screenshot: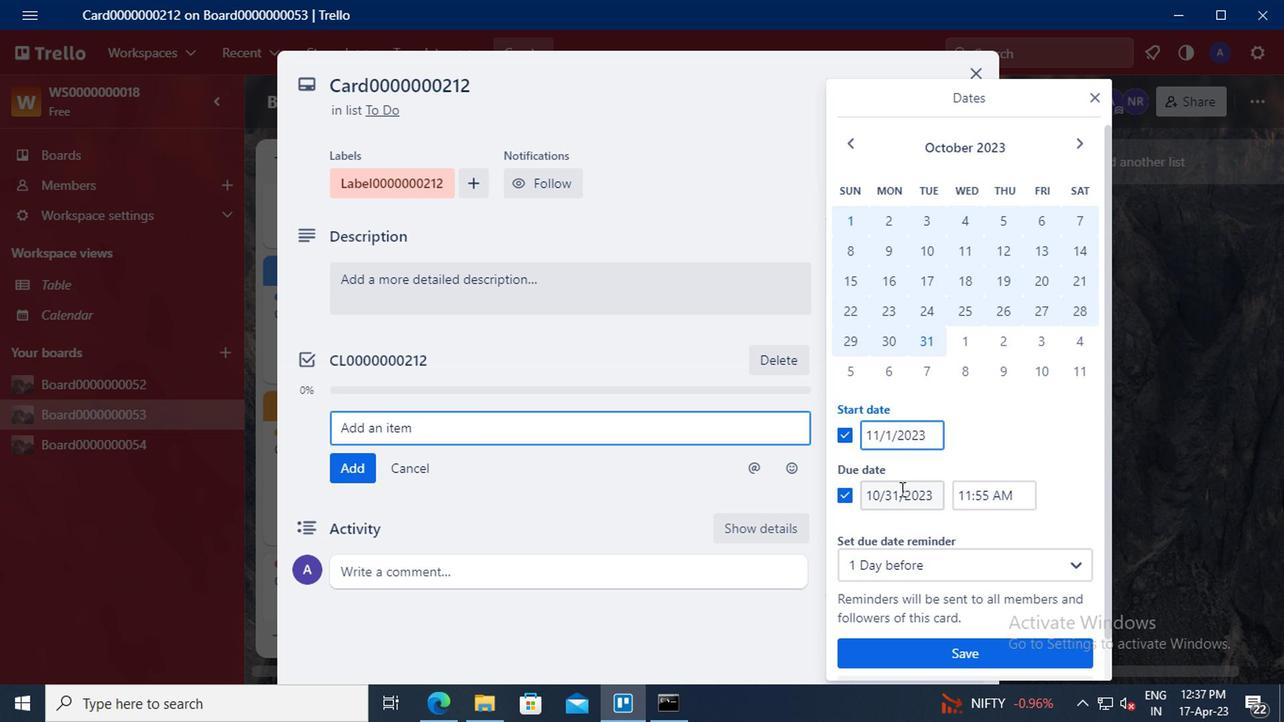 
Action: Mouse moved to (902, 483)
Screenshot: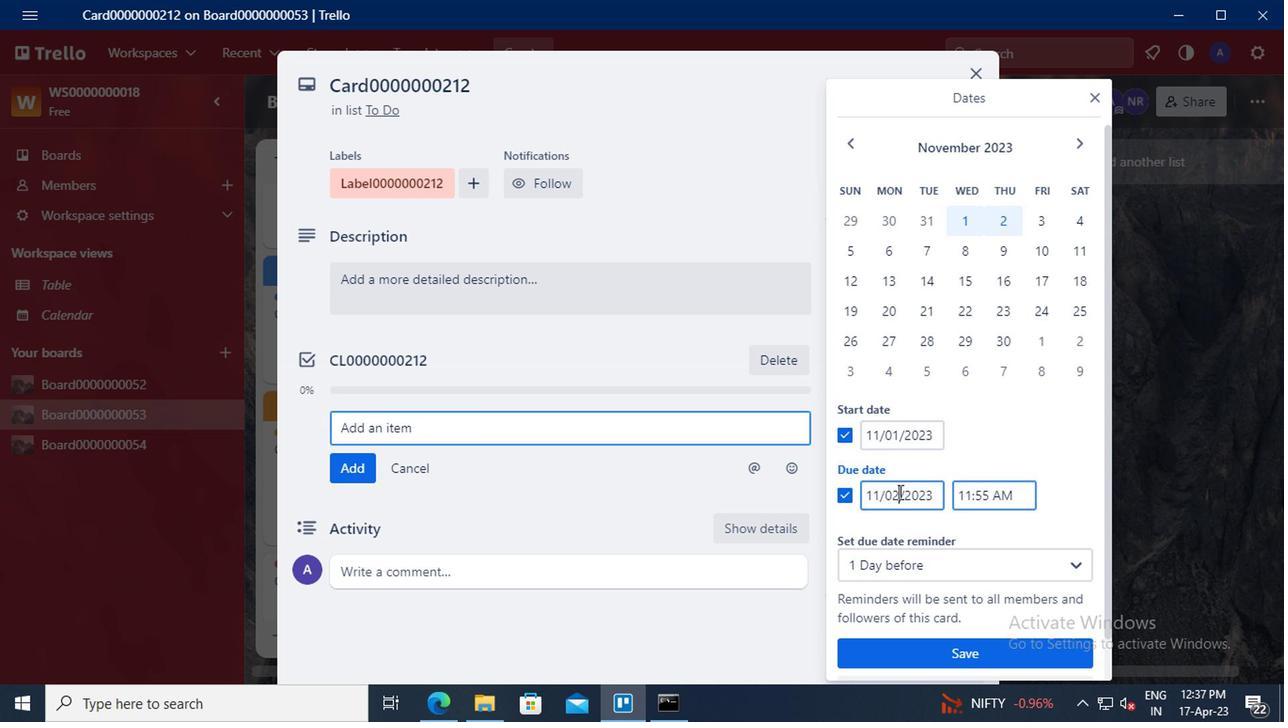
Action: Key pressed <Key.backspace><Key.backspace>30
Screenshot: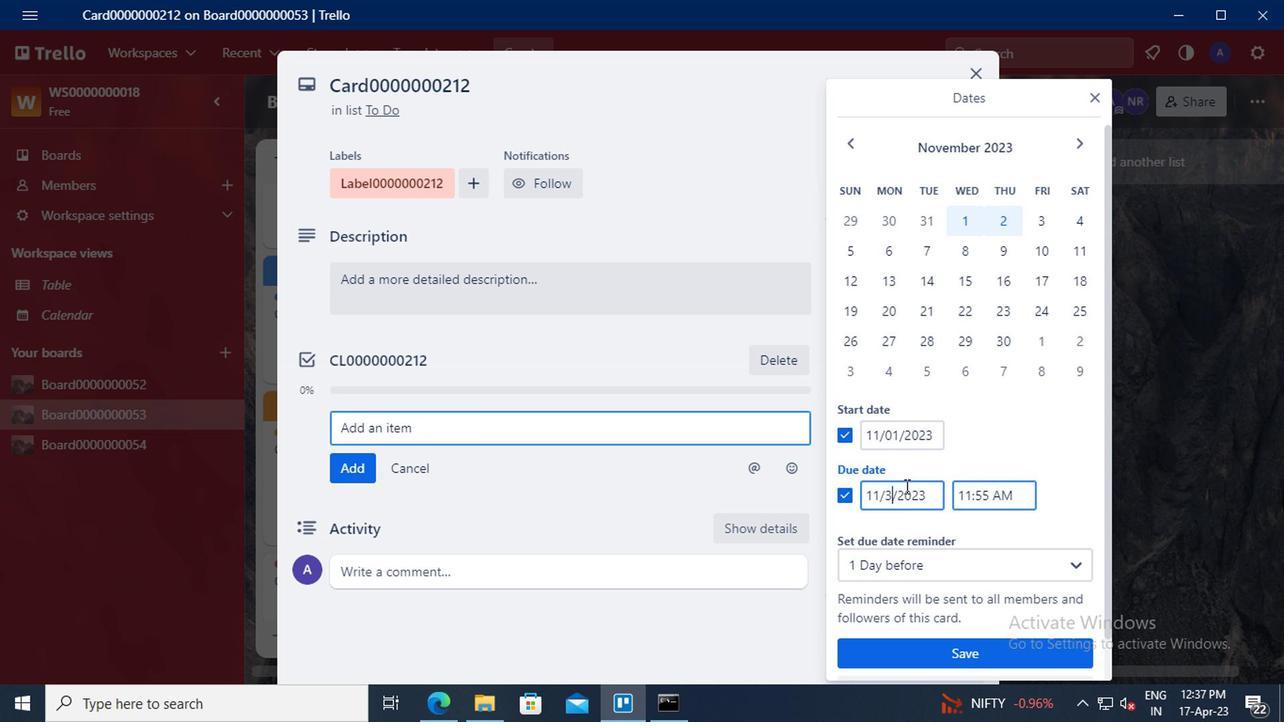 
Action: Mouse moved to (958, 650)
Screenshot: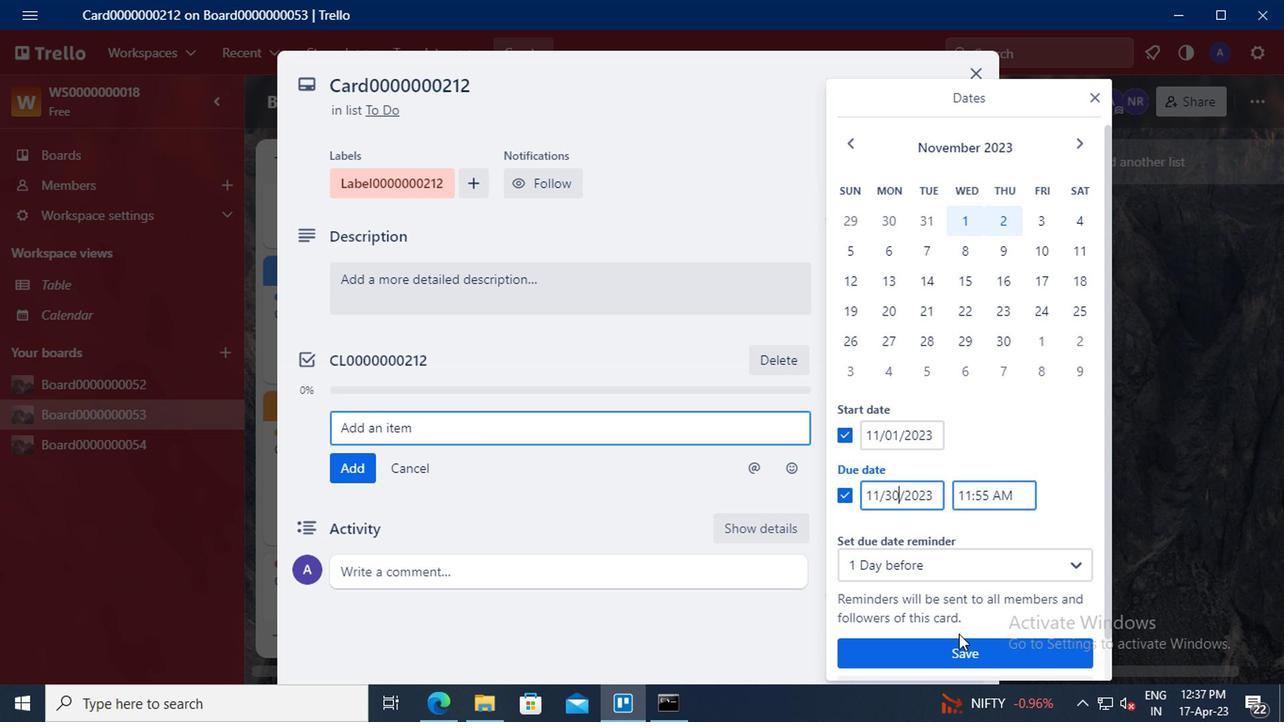 
Action: Mouse pressed left at (958, 650)
Screenshot: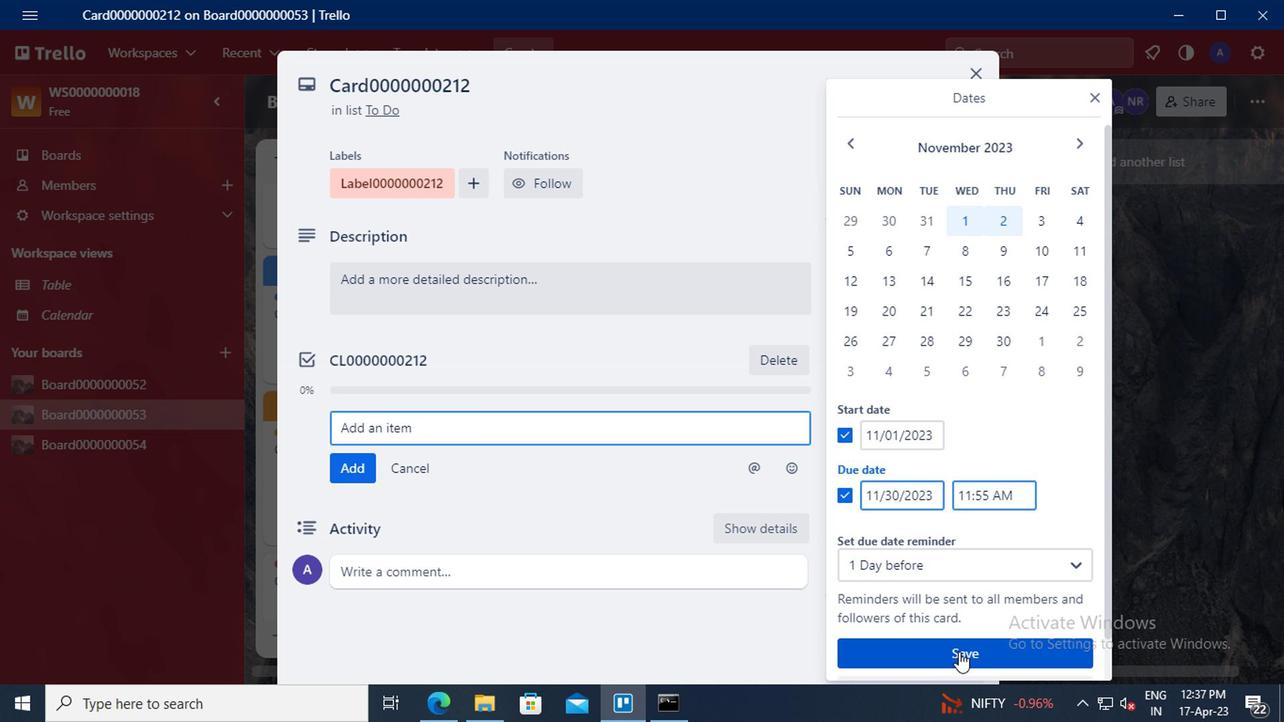 
Action: Key pressed <Key.f8>
Screenshot: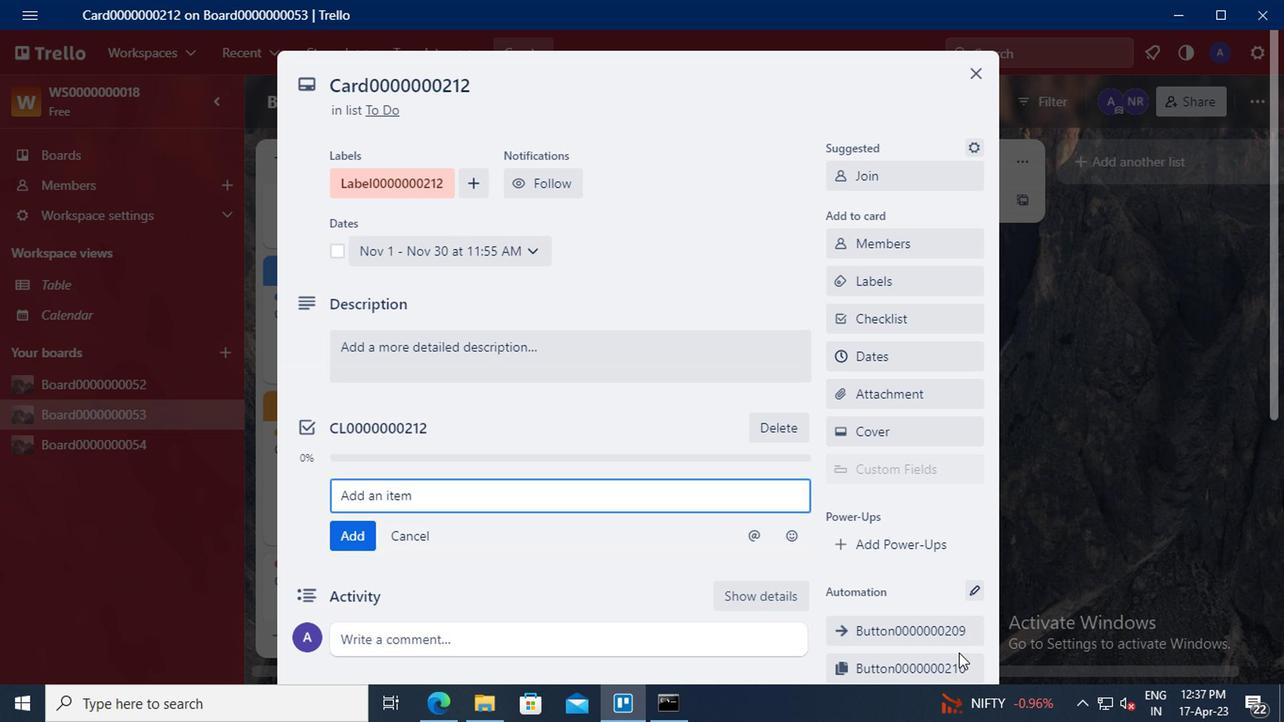 
